 Task: Search one way flight ticket for 5 adults, 2 children, 1 infant in seat and 1 infant on lap in economy from Amarillo: Rick Husband Amarillo International Airport to Greensboro: Piedmont Triad International Airport on 5-1-2023. Choice of flights is Sun country airlines. Number of bags: 2 checked bags. Price is upto 107000. Outbound departure time preference is 9:00.
Action: Mouse moved to (242, 422)
Screenshot: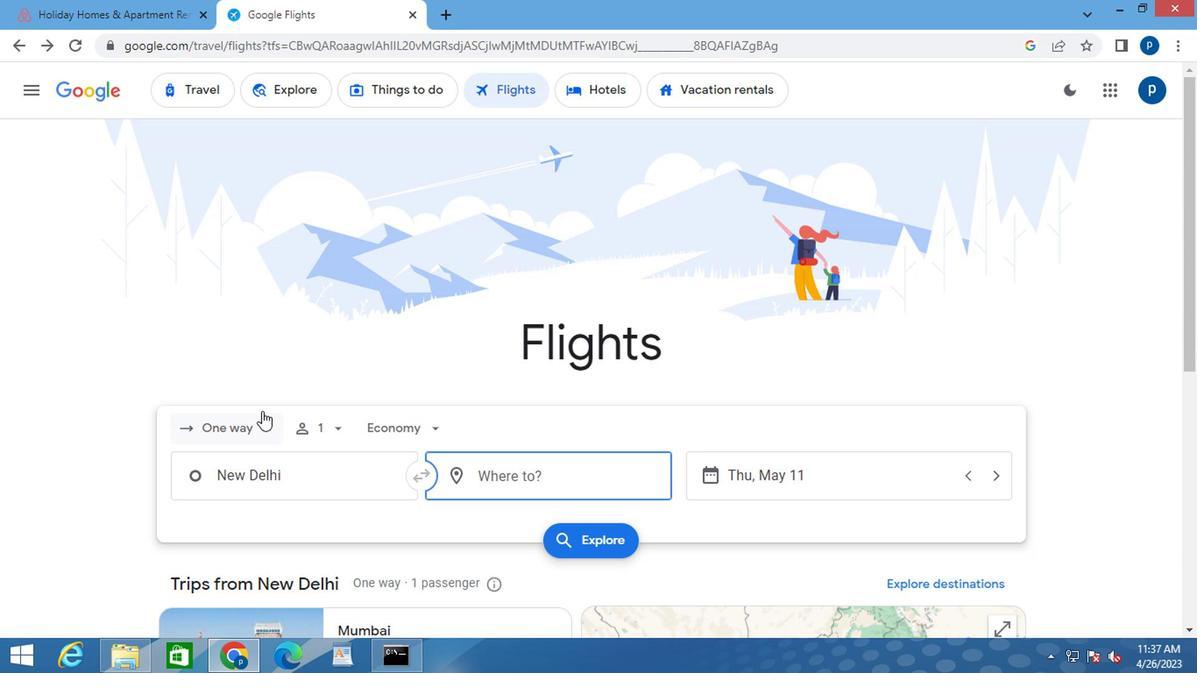 
Action: Mouse pressed left at (242, 422)
Screenshot: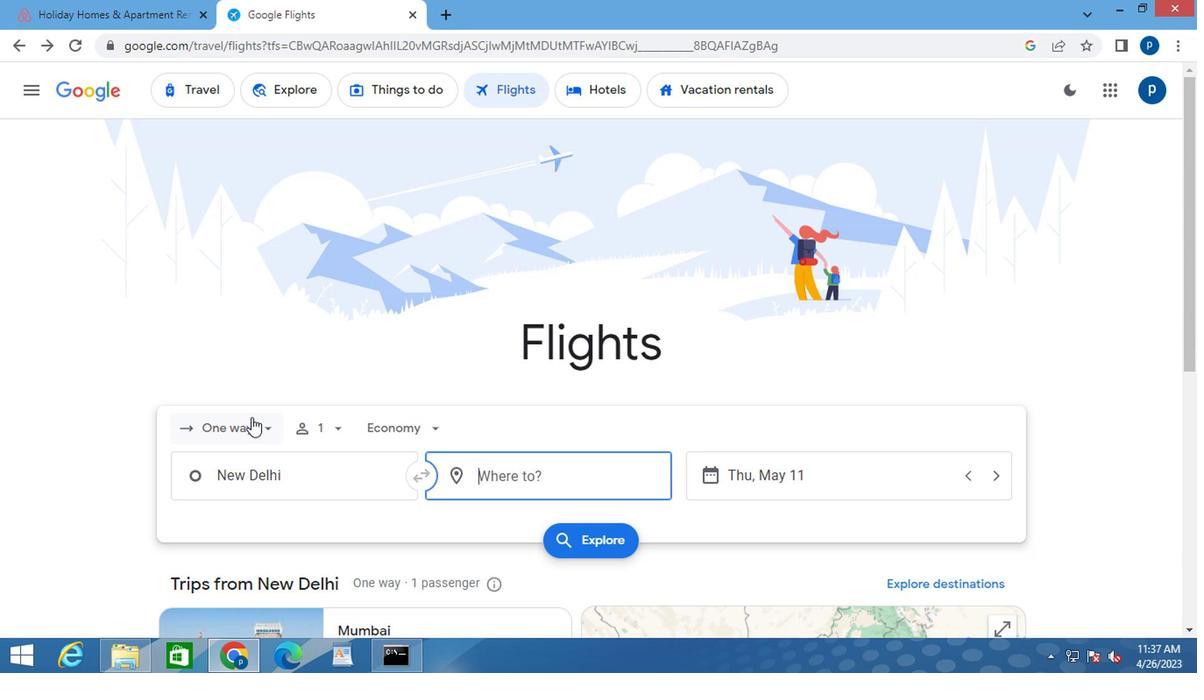 
Action: Mouse moved to (250, 509)
Screenshot: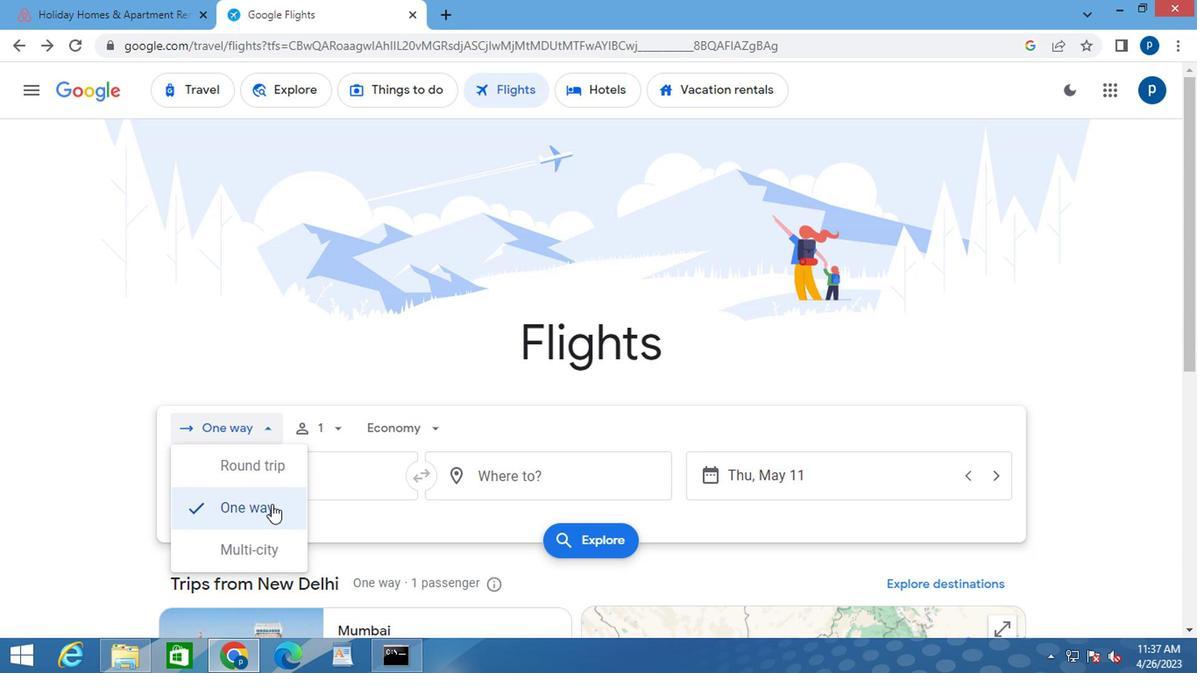 
Action: Mouse pressed left at (250, 509)
Screenshot: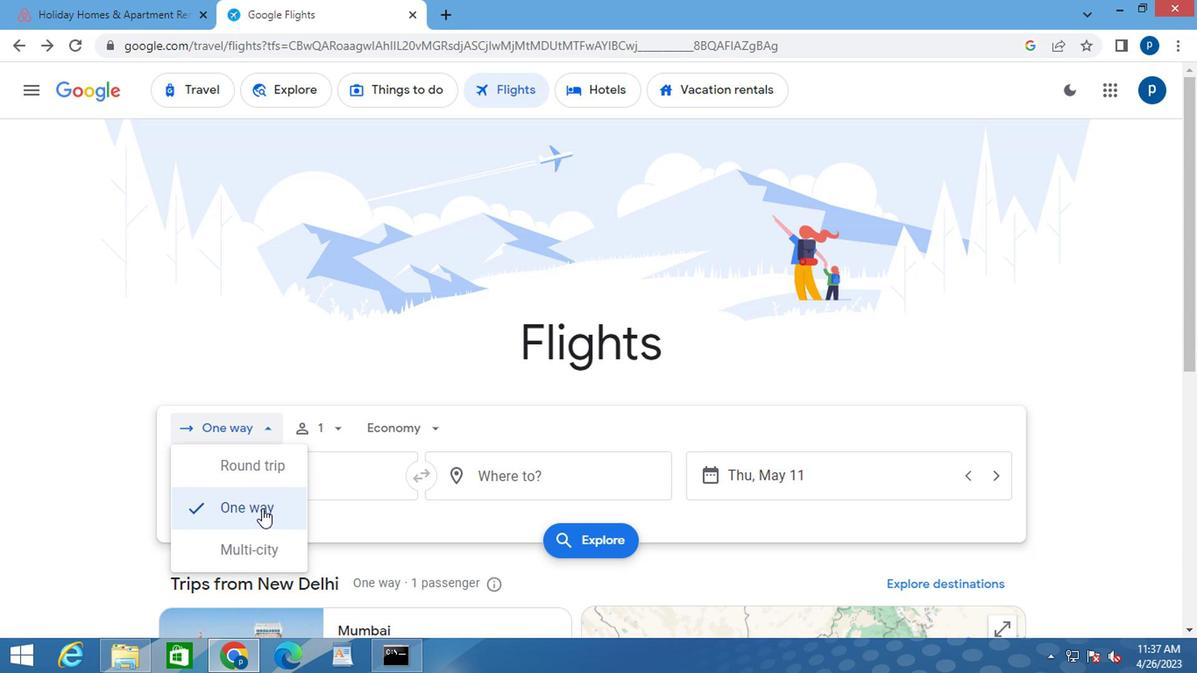 
Action: Mouse moved to (321, 431)
Screenshot: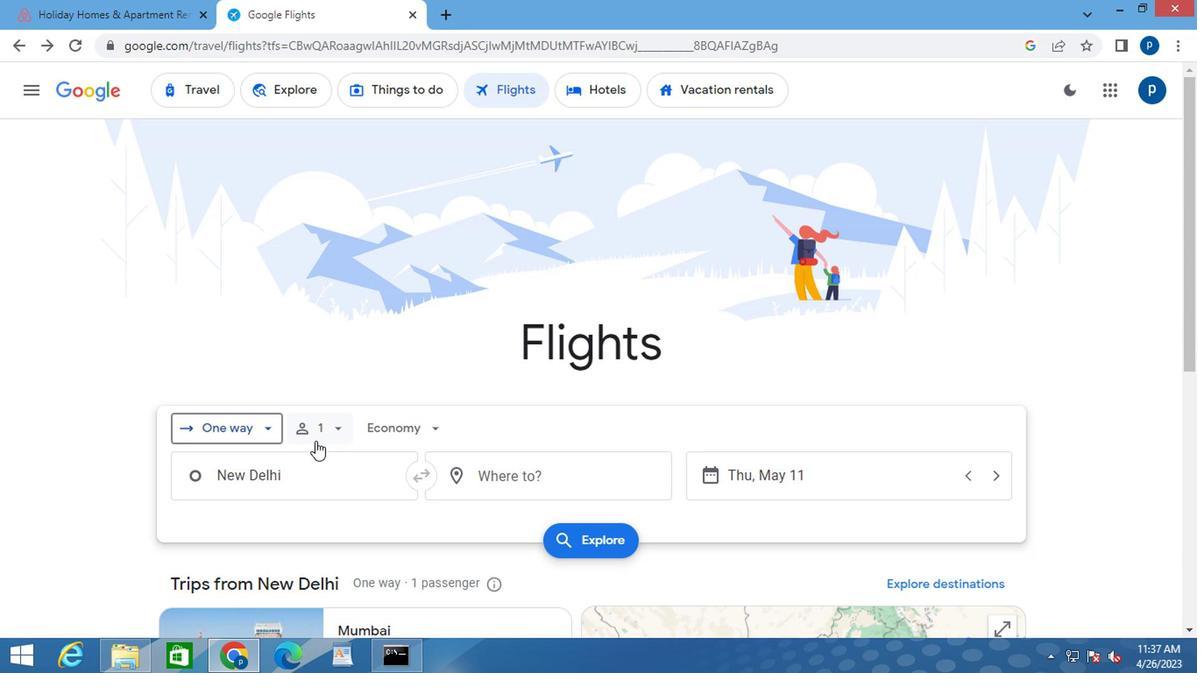 
Action: Mouse pressed left at (321, 431)
Screenshot: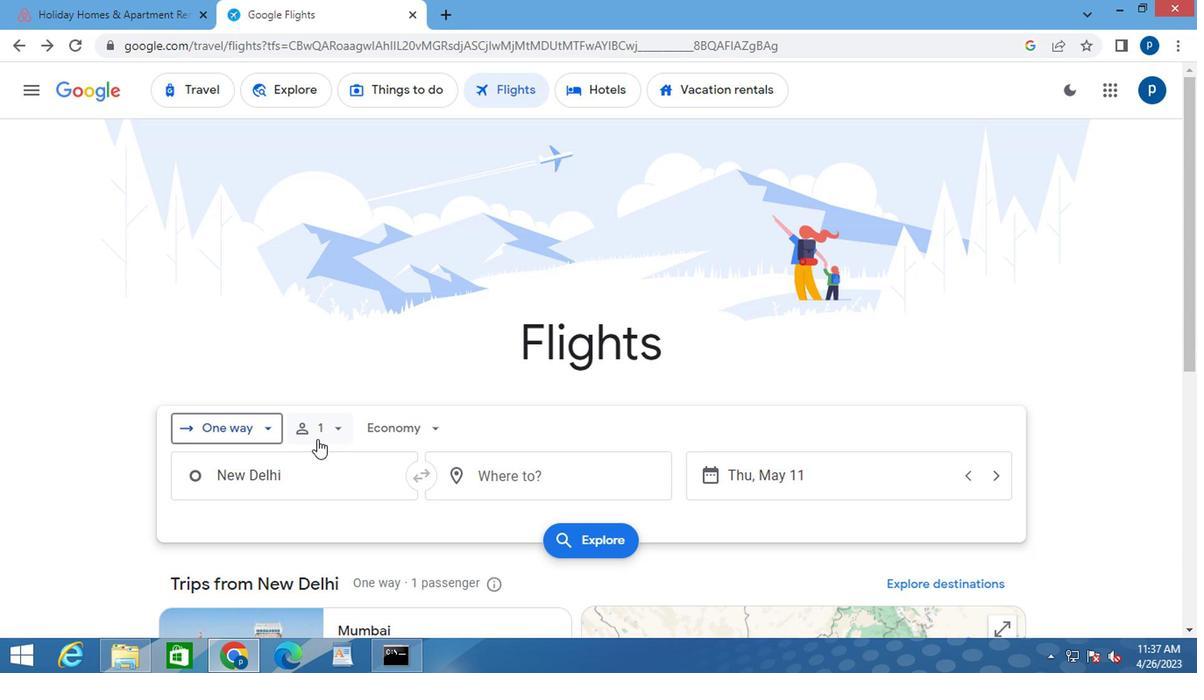 
Action: Mouse moved to (338, 426)
Screenshot: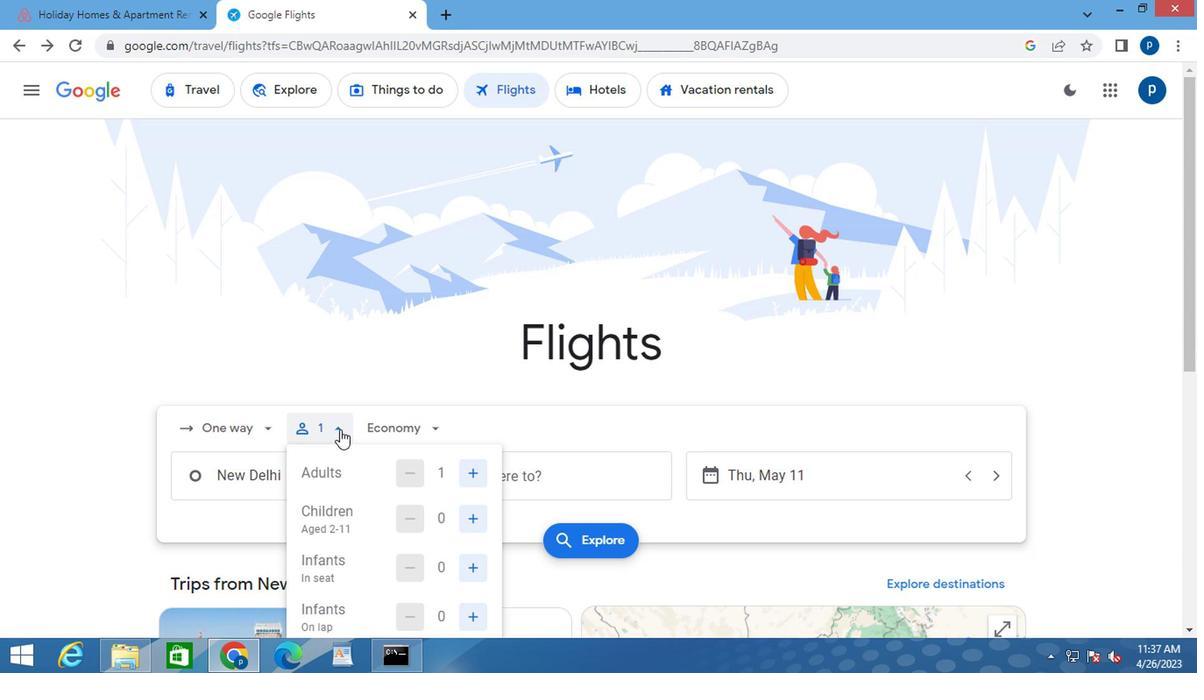 
Action: Mouse scrolled (338, 426) with delta (0, 0)
Screenshot: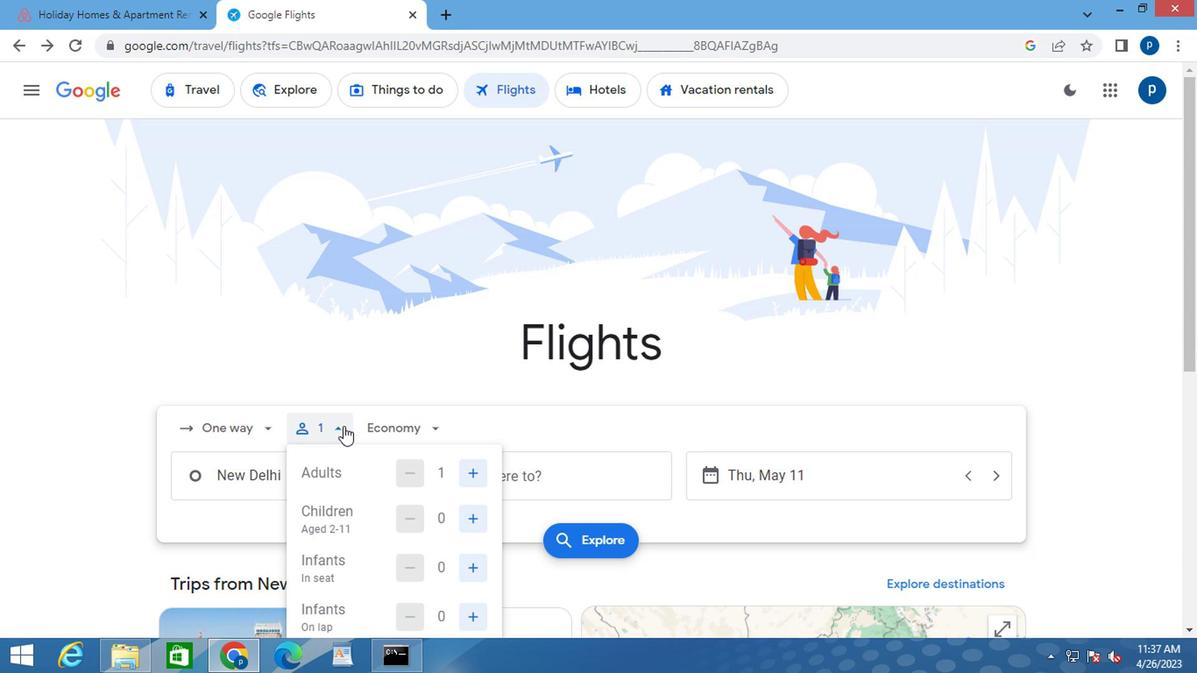 
Action: Mouse moved to (477, 386)
Screenshot: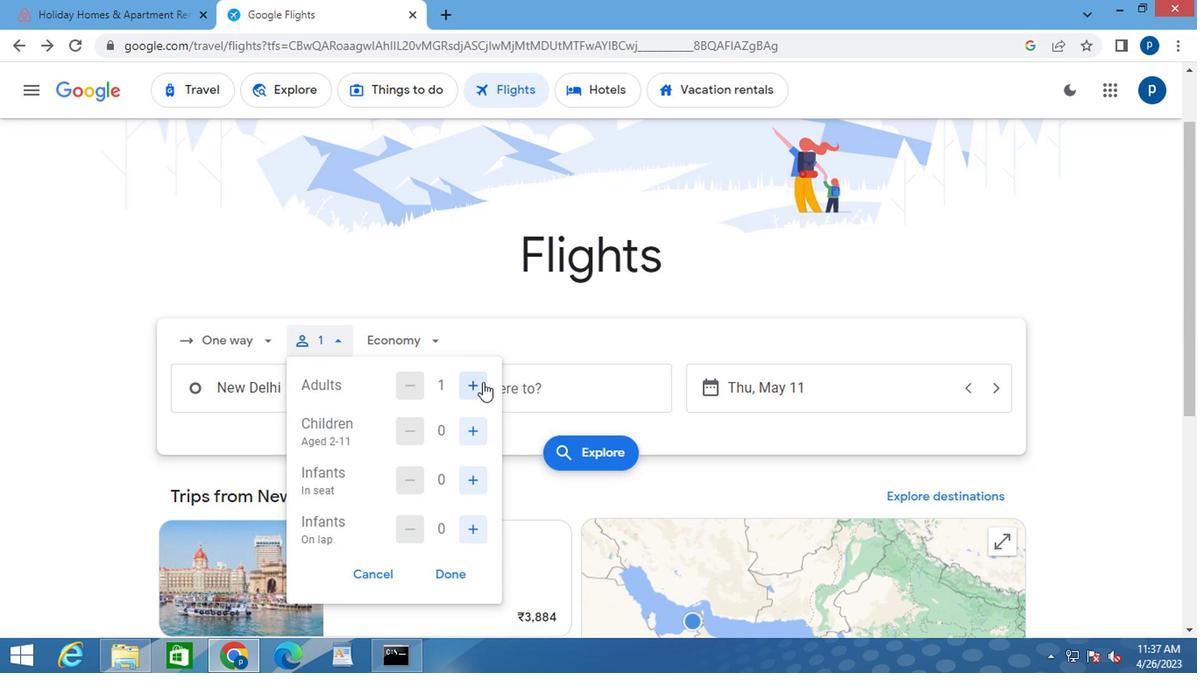 
Action: Mouse pressed left at (477, 386)
Screenshot: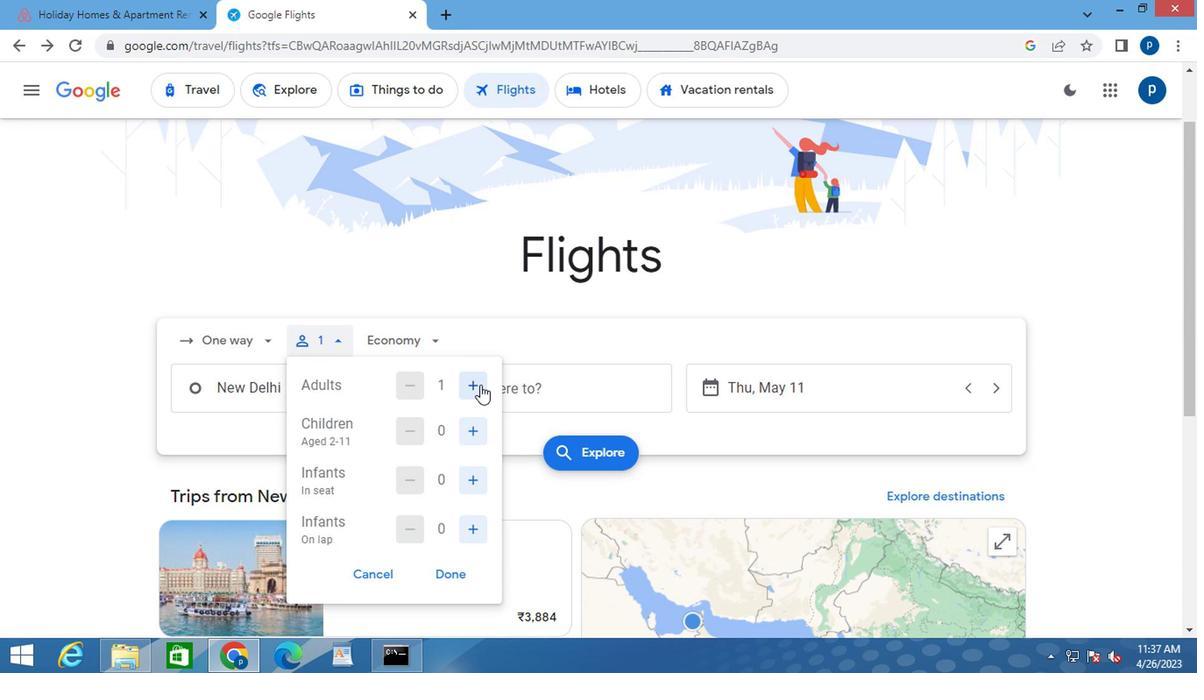 
Action: Mouse moved to (475, 386)
Screenshot: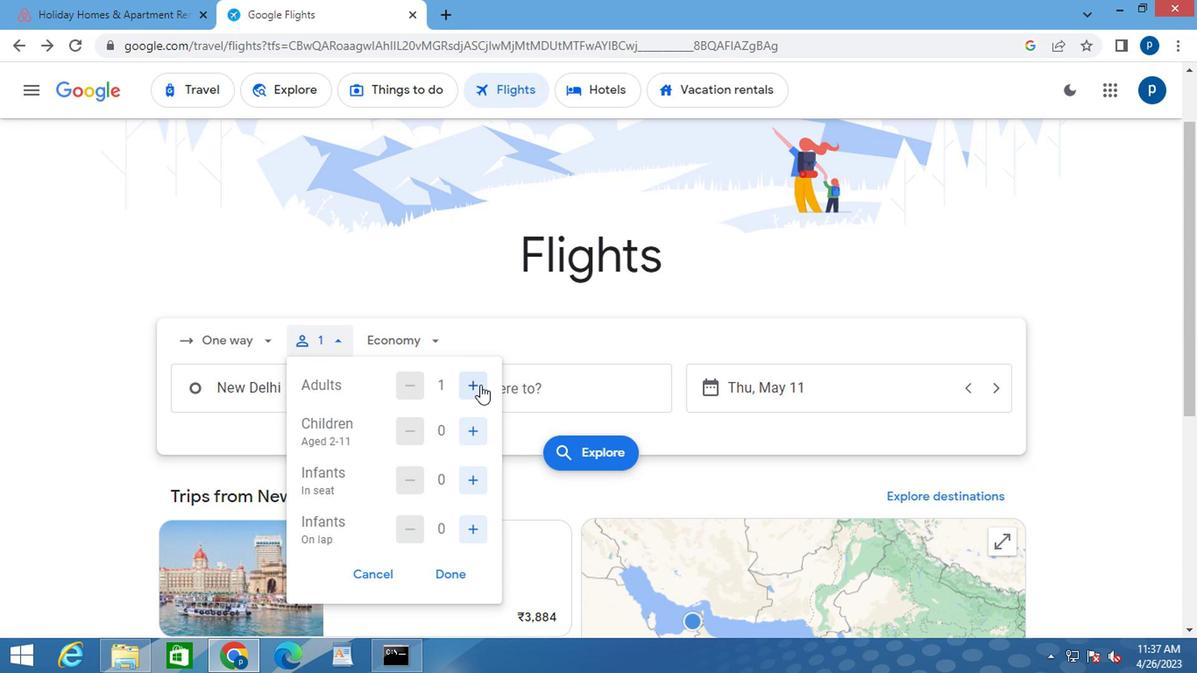 
Action: Mouse pressed left at (475, 386)
Screenshot: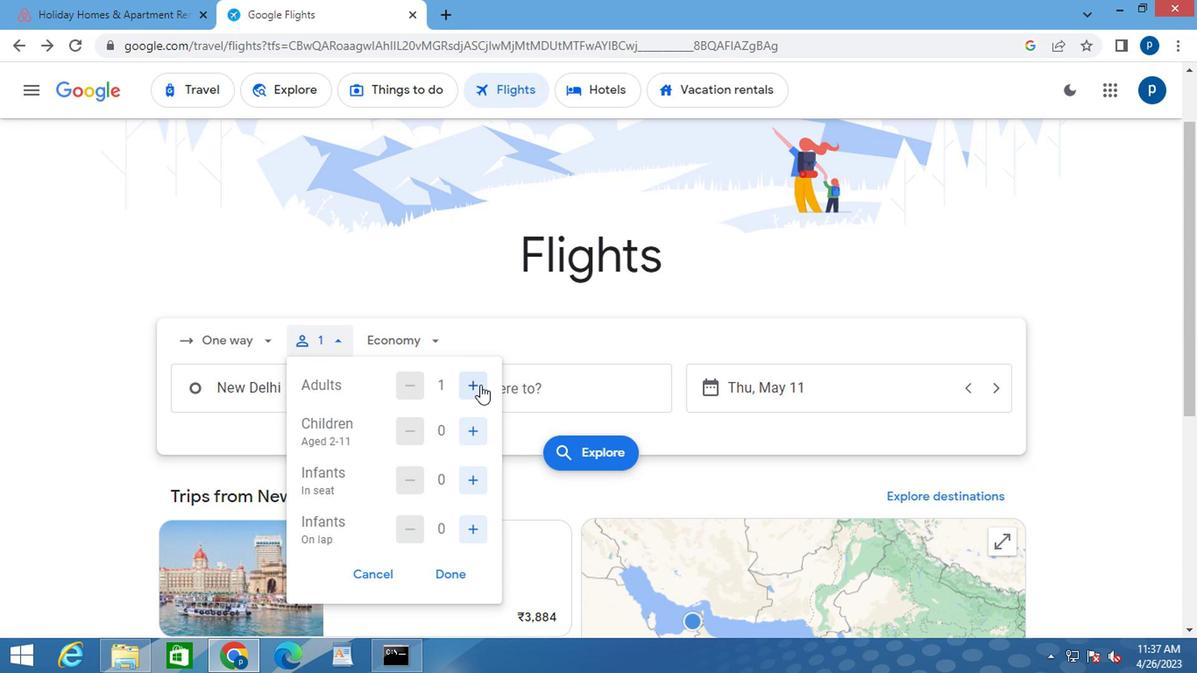 
Action: Mouse pressed left at (475, 386)
Screenshot: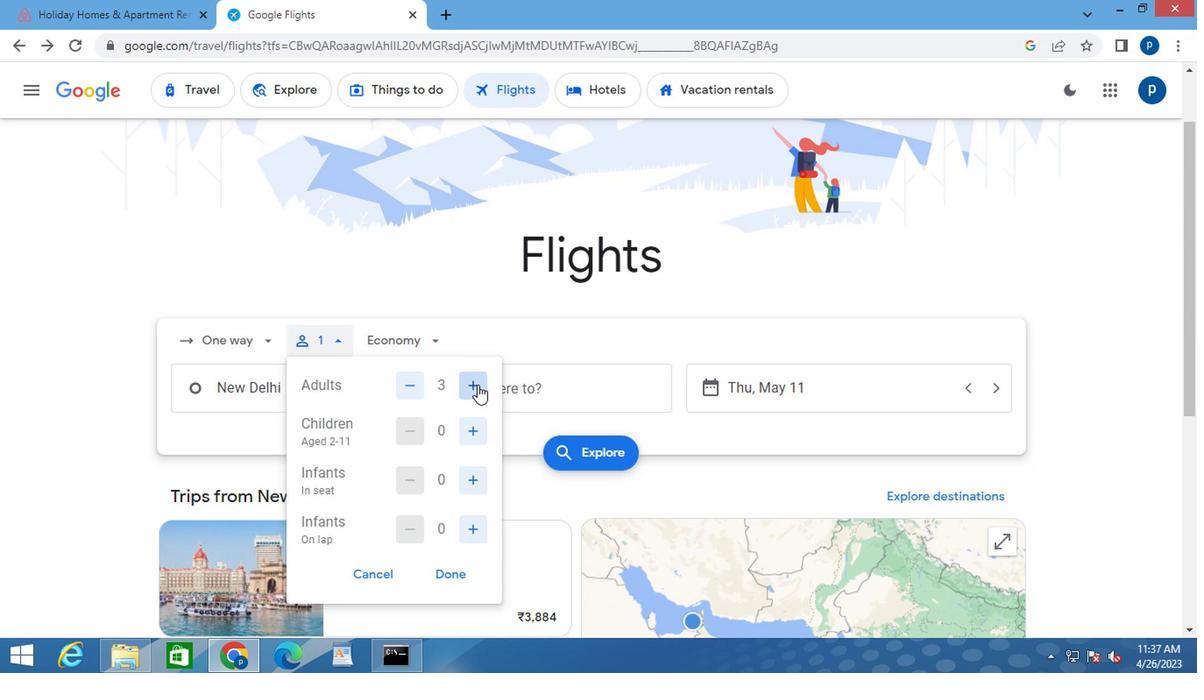 
Action: Mouse moved to (474, 386)
Screenshot: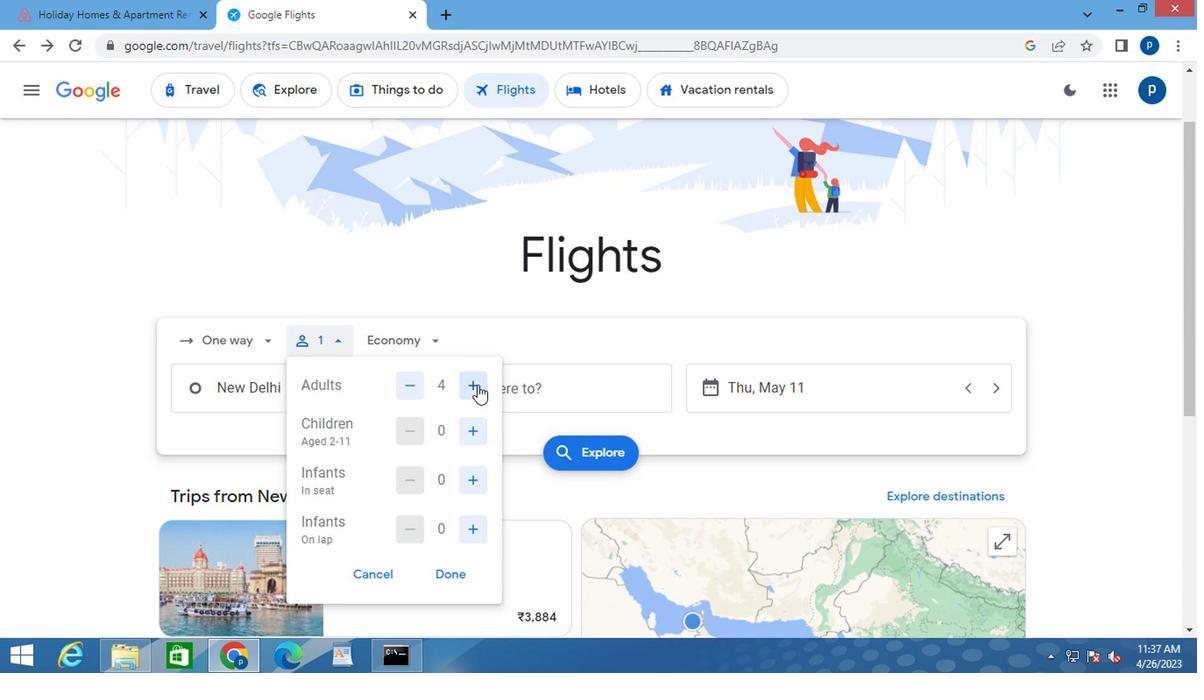 
Action: Mouse pressed left at (474, 386)
Screenshot: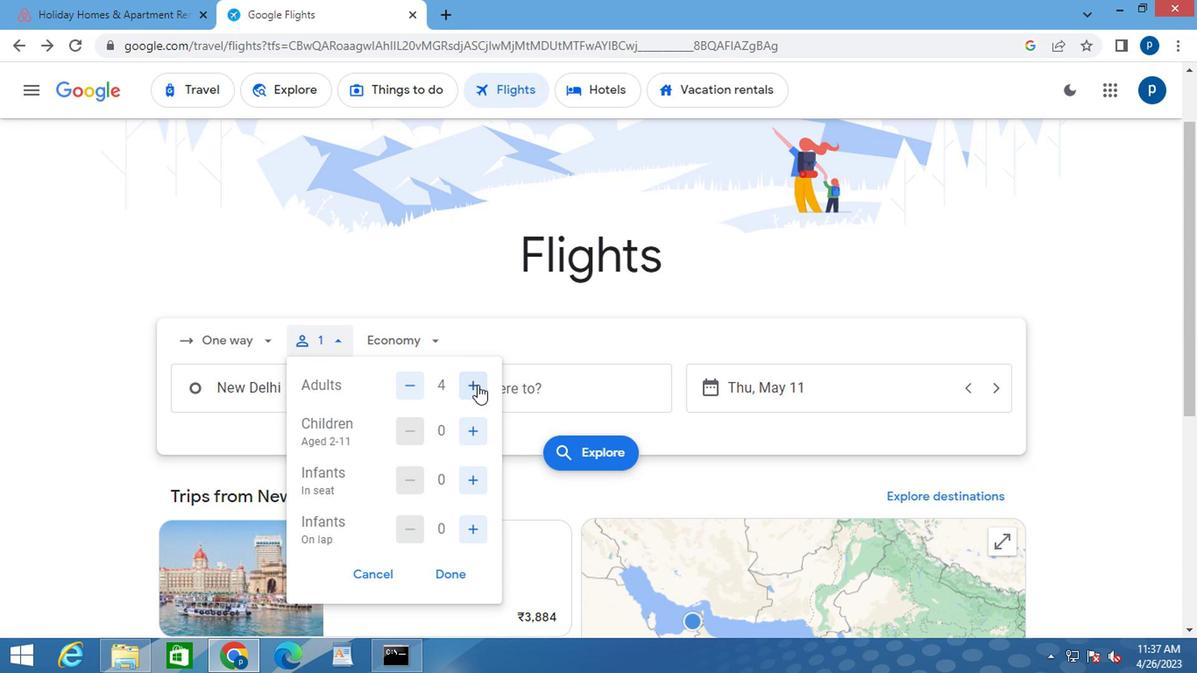 
Action: Mouse moved to (473, 430)
Screenshot: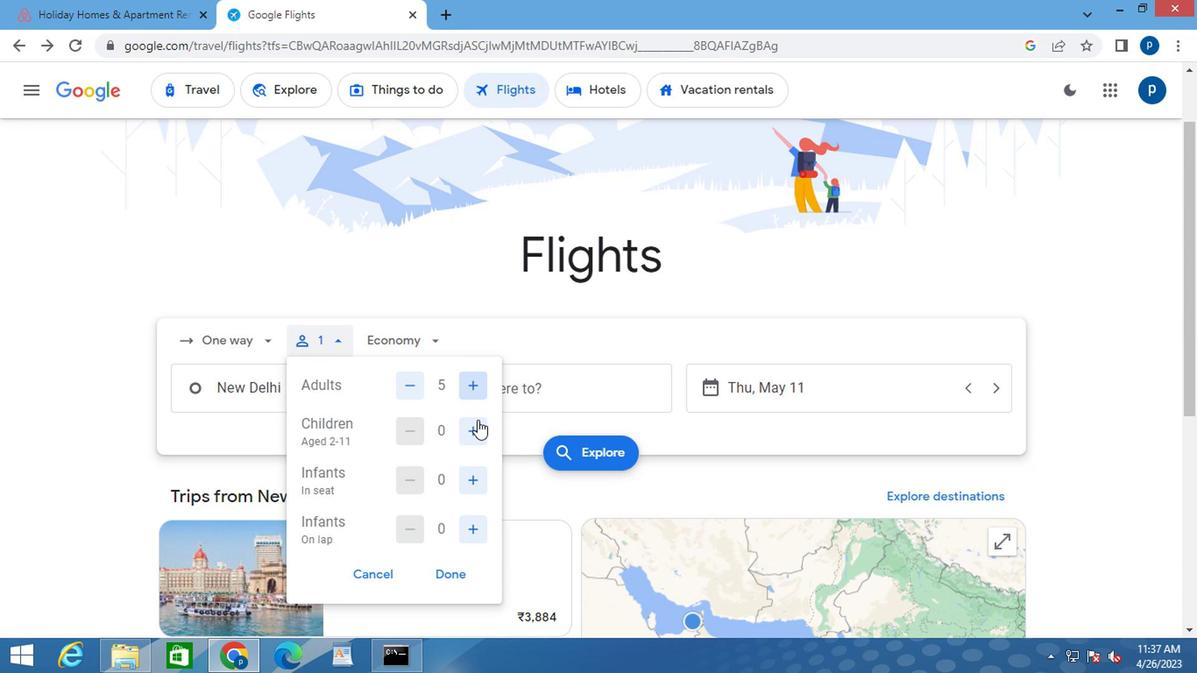 
Action: Mouse pressed left at (473, 430)
Screenshot: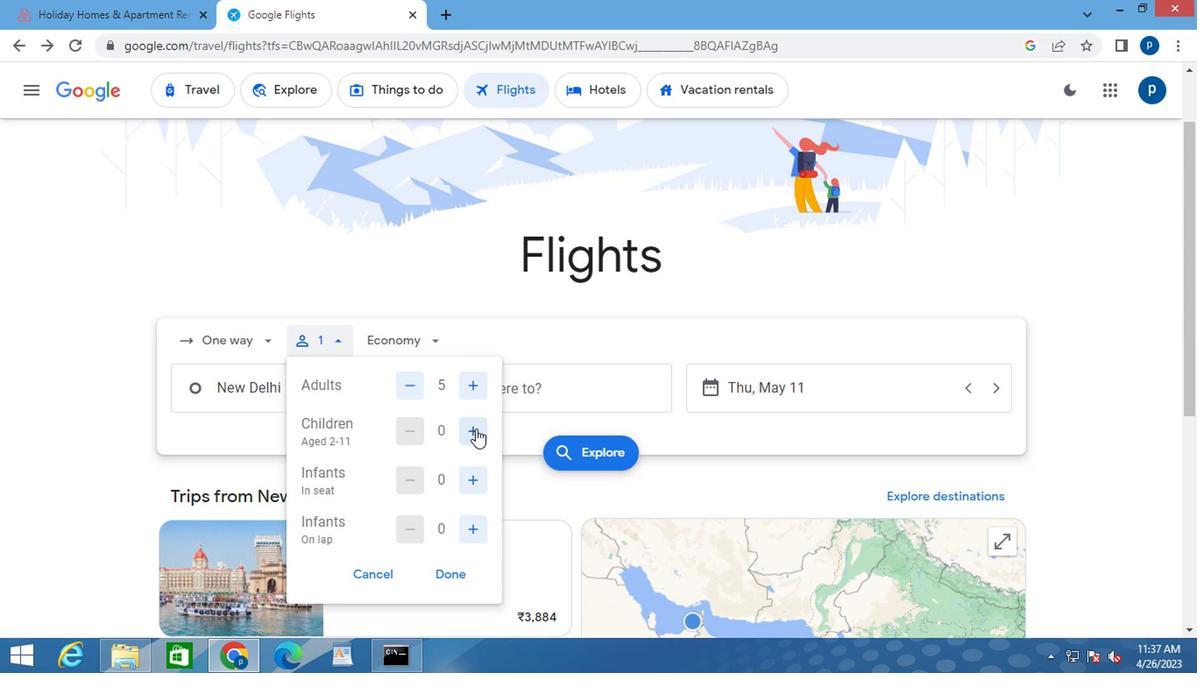 
Action: Mouse pressed left at (473, 430)
Screenshot: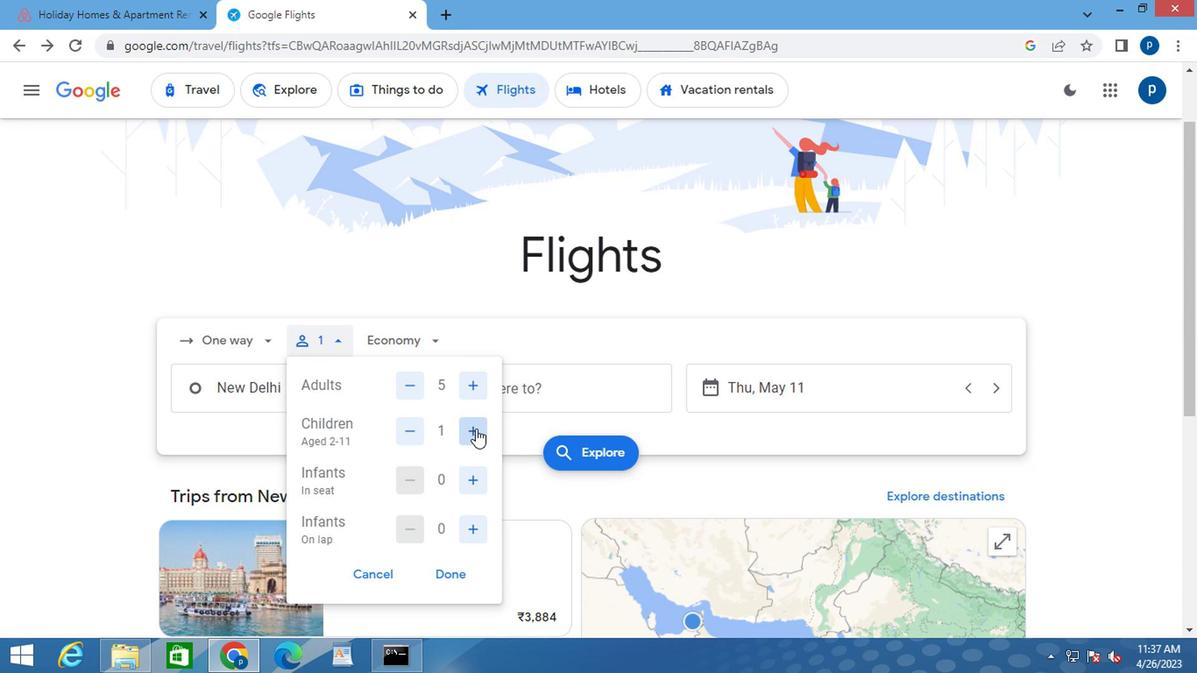 
Action: Mouse moved to (471, 484)
Screenshot: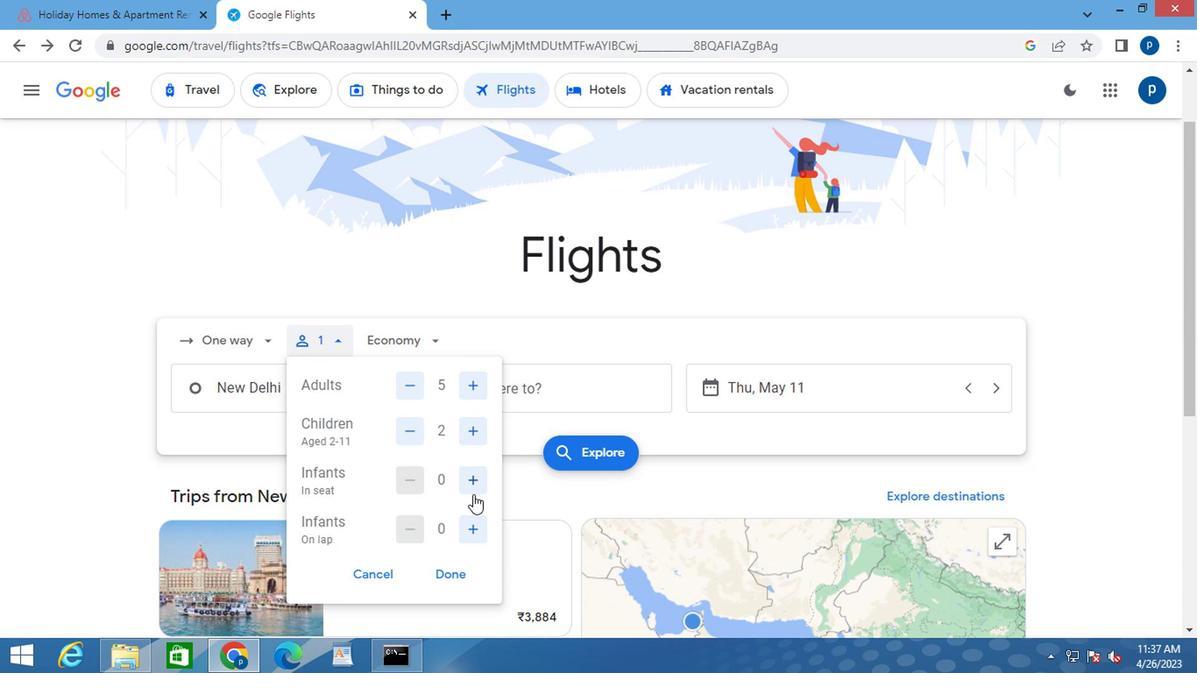 
Action: Mouse pressed left at (471, 484)
Screenshot: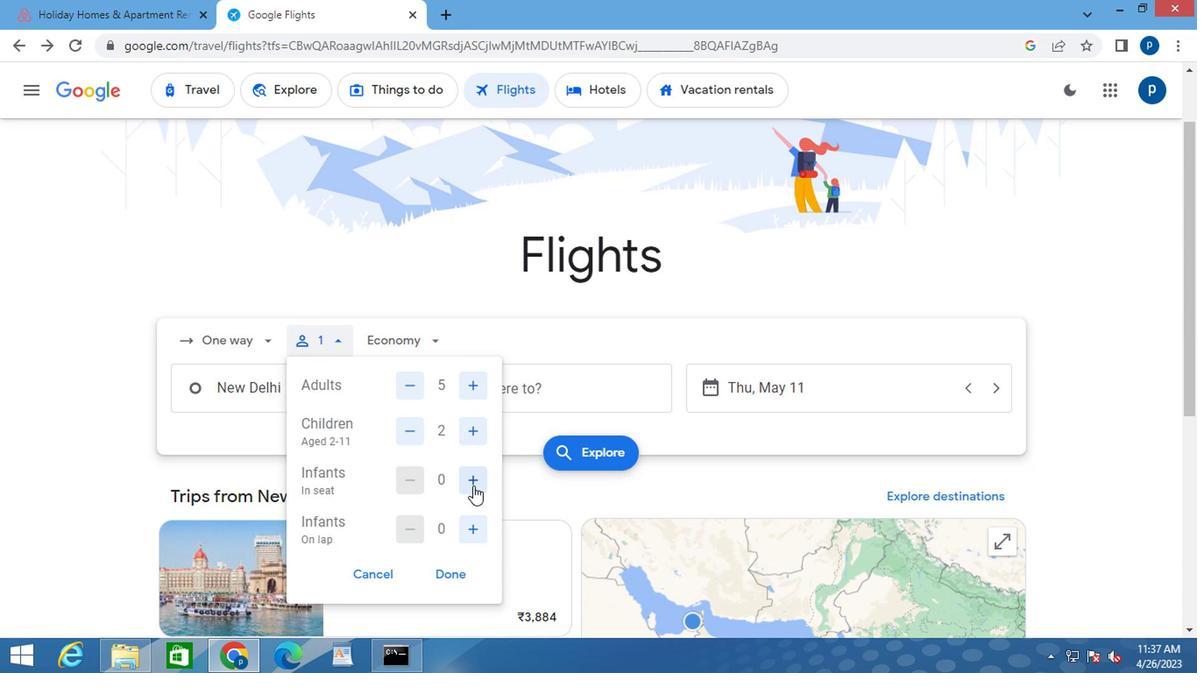 
Action: Mouse moved to (464, 527)
Screenshot: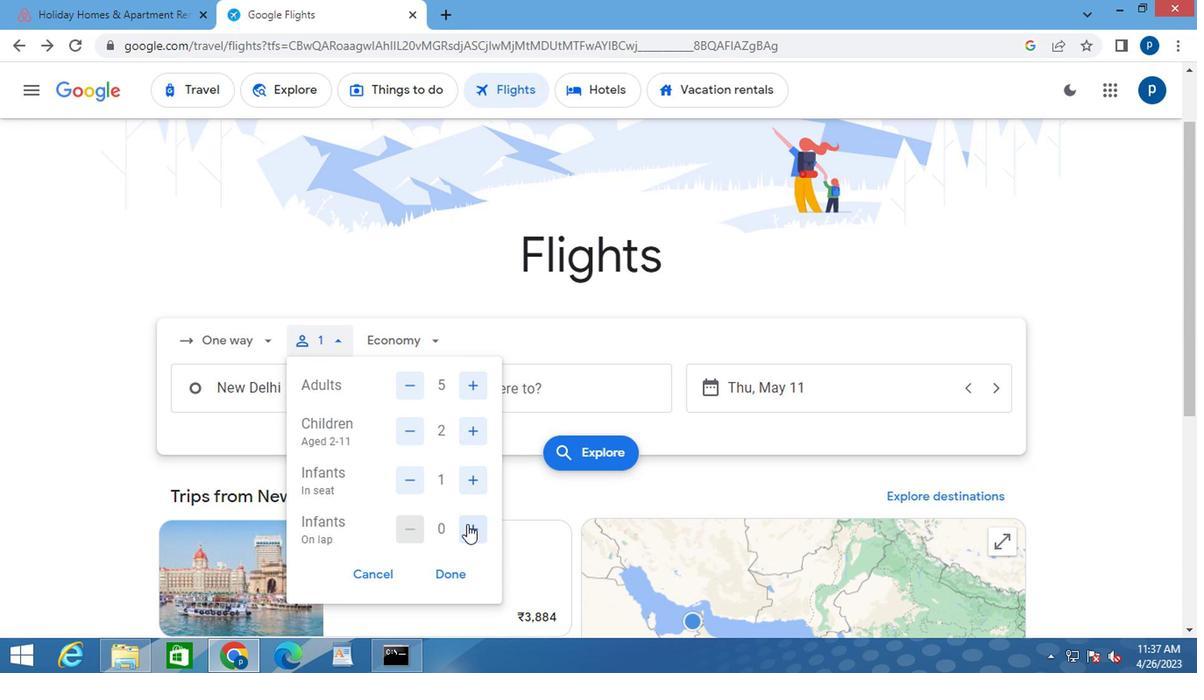 
Action: Mouse pressed left at (464, 527)
Screenshot: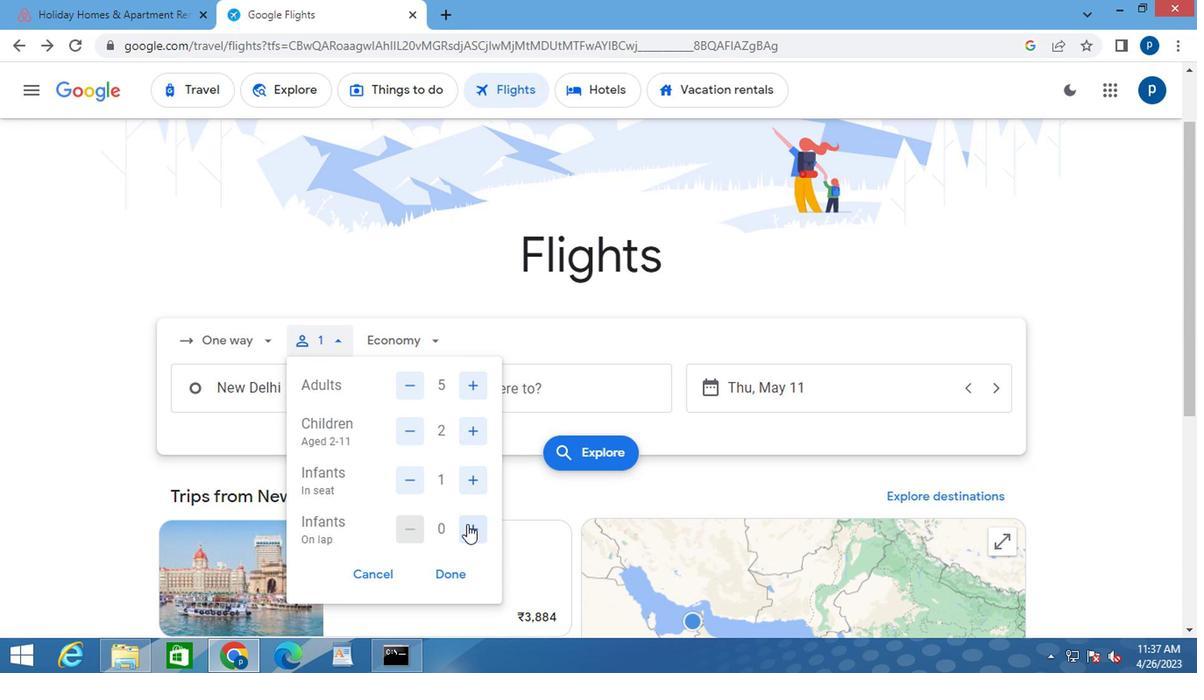 
Action: Mouse moved to (456, 570)
Screenshot: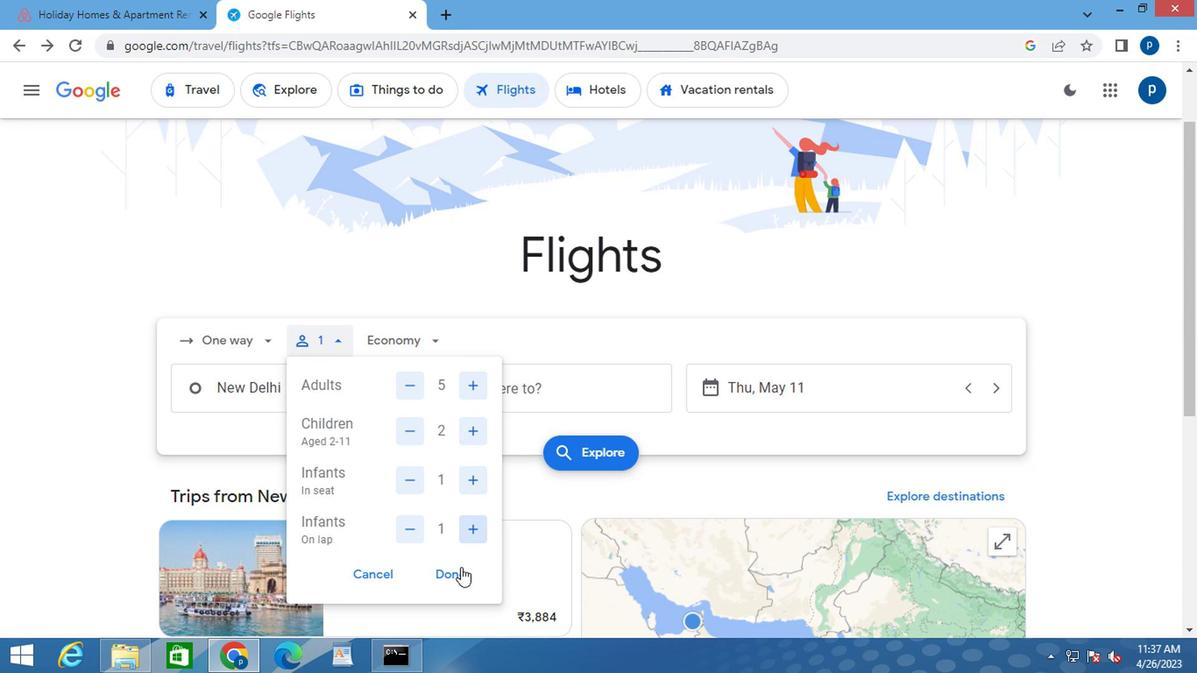 
Action: Mouse pressed left at (456, 570)
Screenshot: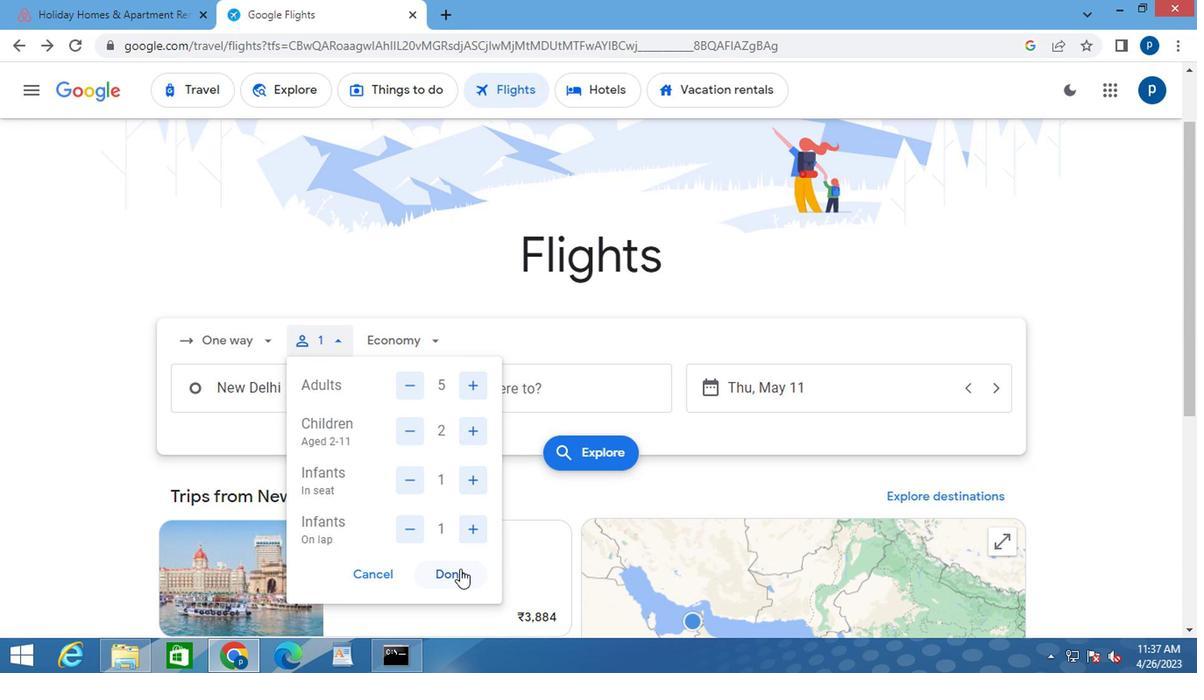 
Action: Mouse moved to (428, 338)
Screenshot: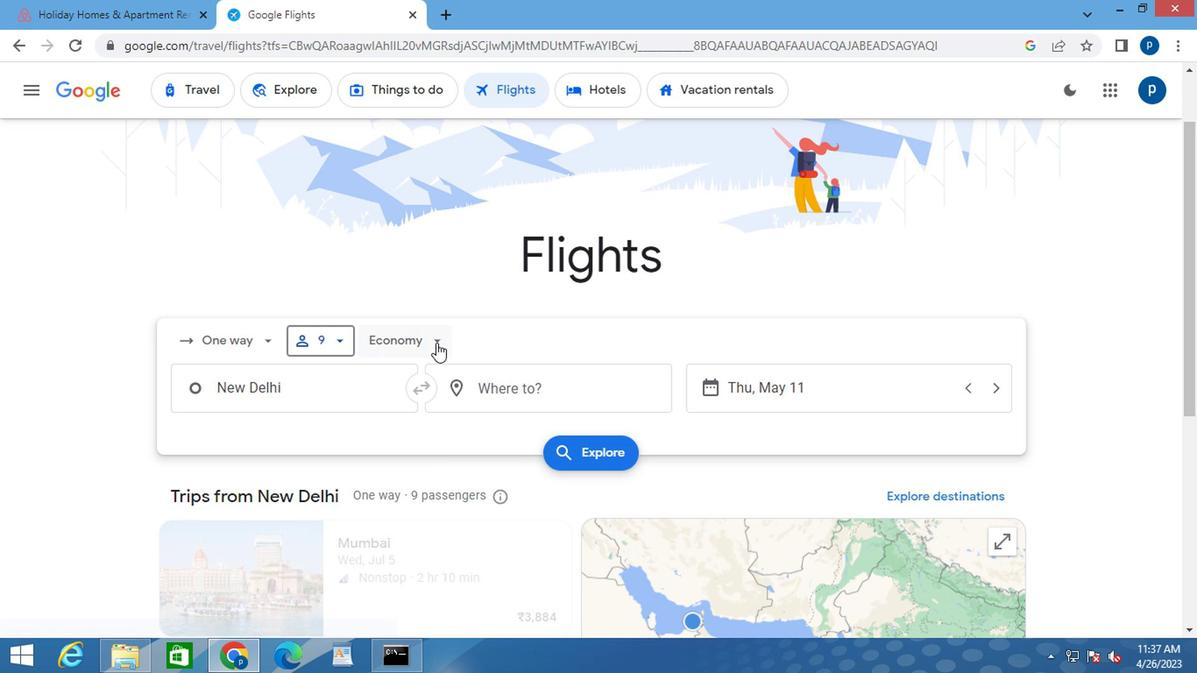 
Action: Mouse pressed left at (428, 338)
Screenshot: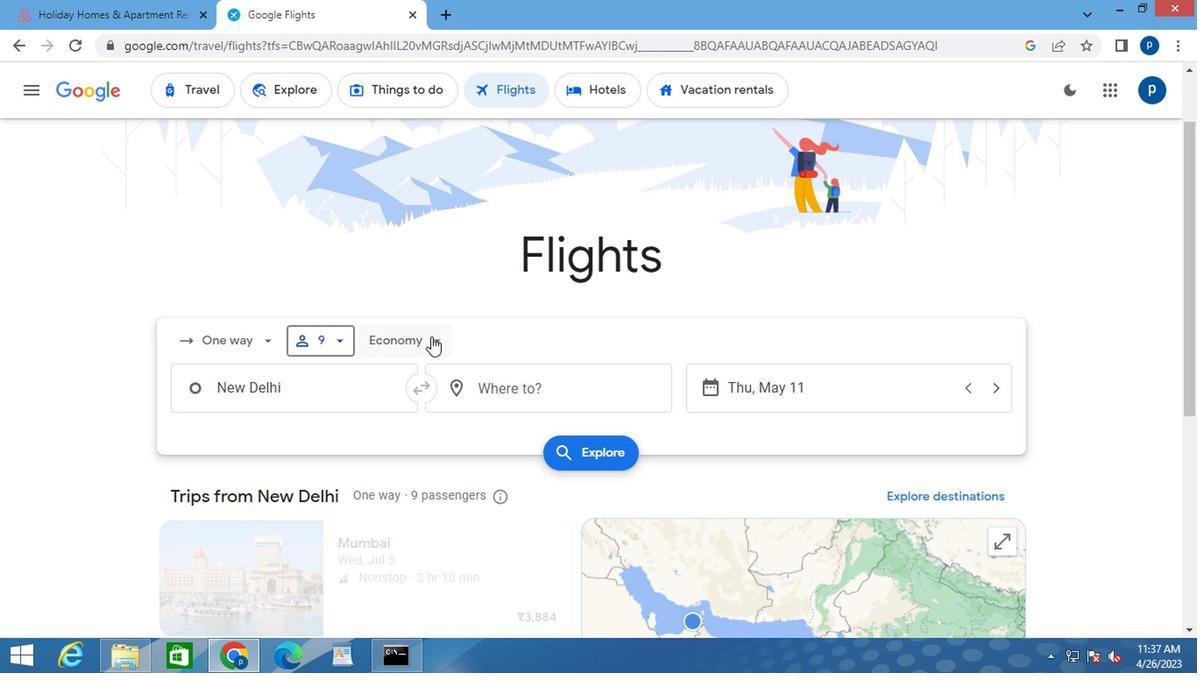 
Action: Mouse moved to (439, 377)
Screenshot: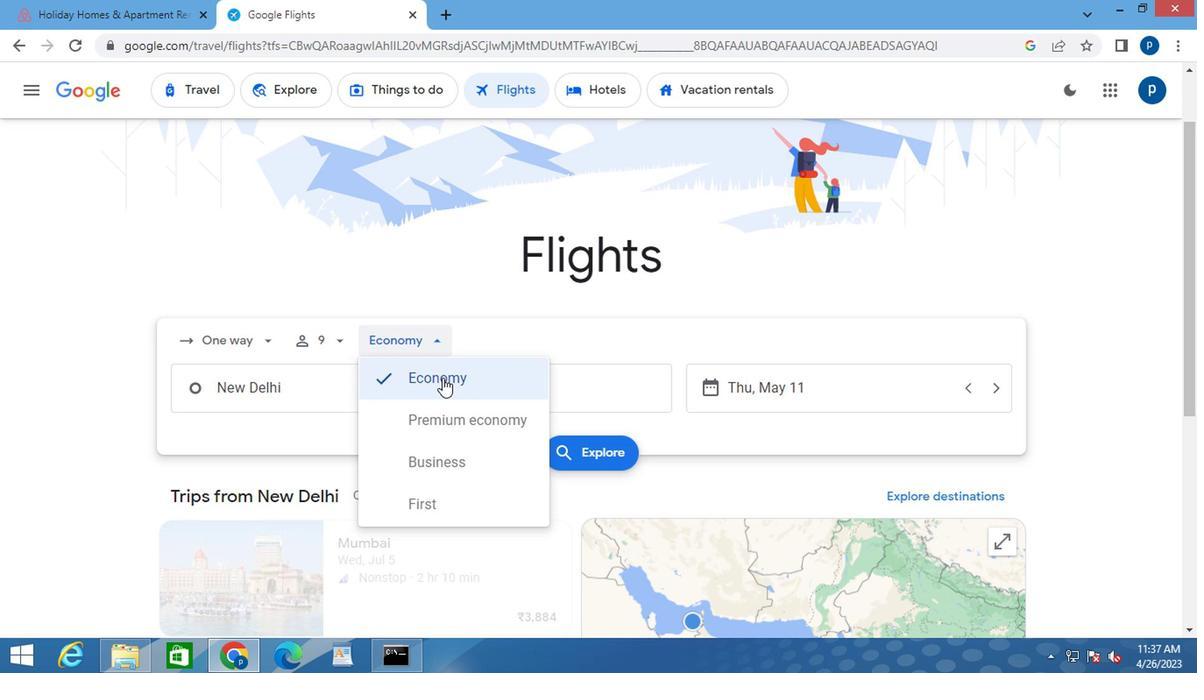 
Action: Mouse pressed left at (439, 377)
Screenshot: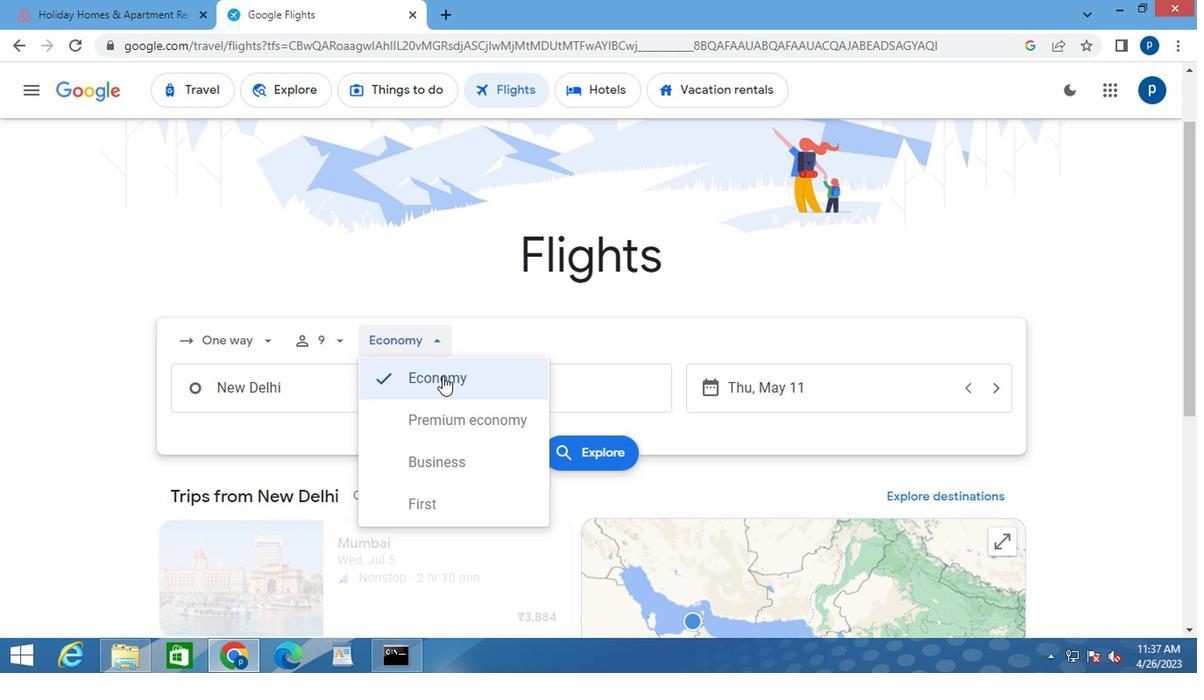 
Action: Mouse moved to (288, 388)
Screenshot: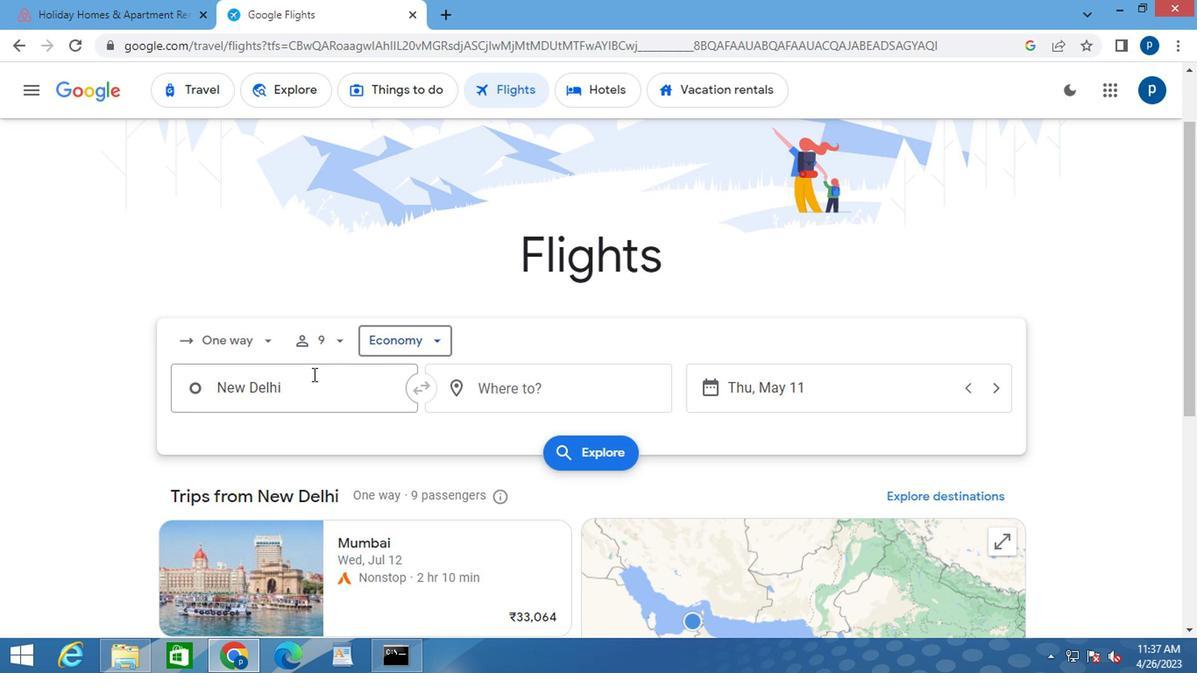 
Action: Mouse pressed left at (288, 388)
Screenshot: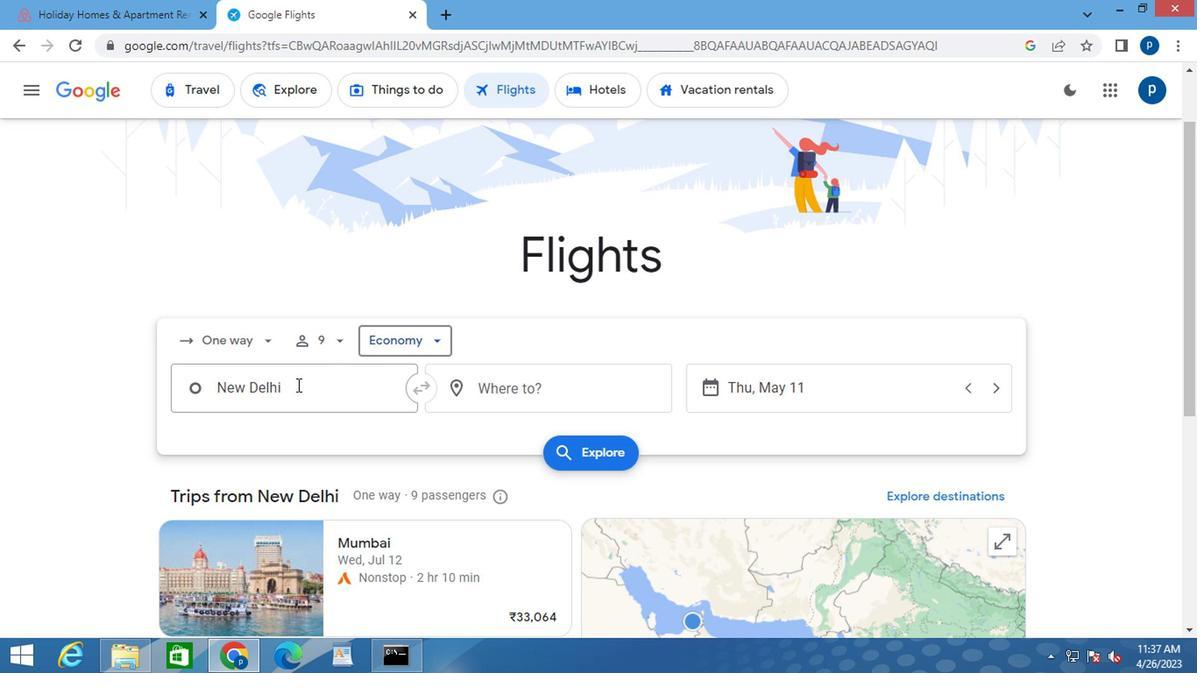 
Action: Key pressed <Key.delete>r<Key.caps_lock>ick<Key.space><Key.caps_lock>h<Key.caps_lock>u
Screenshot: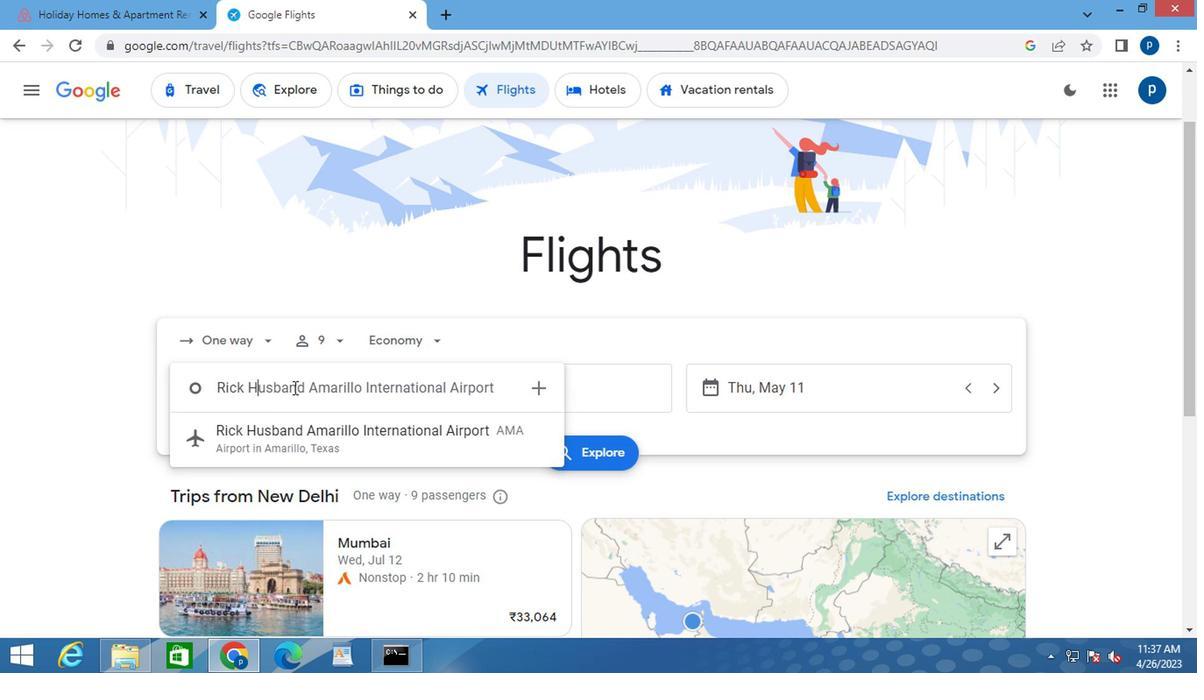 
Action: Mouse moved to (296, 431)
Screenshot: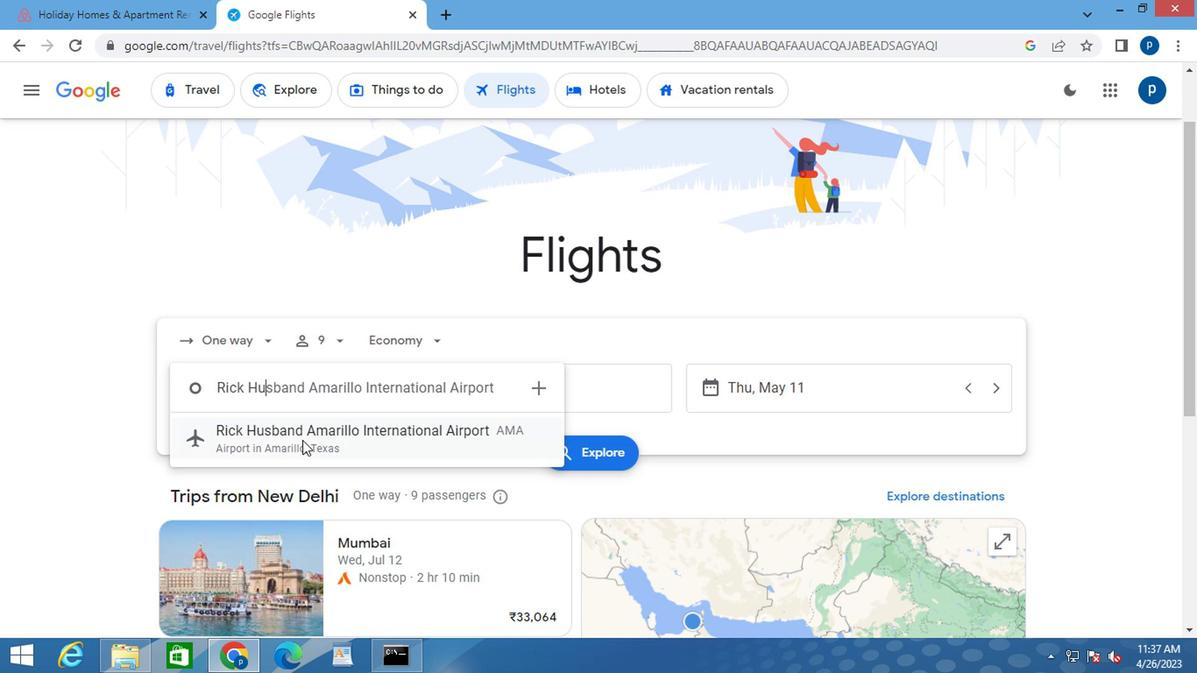 
Action: Mouse pressed left at (296, 431)
Screenshot: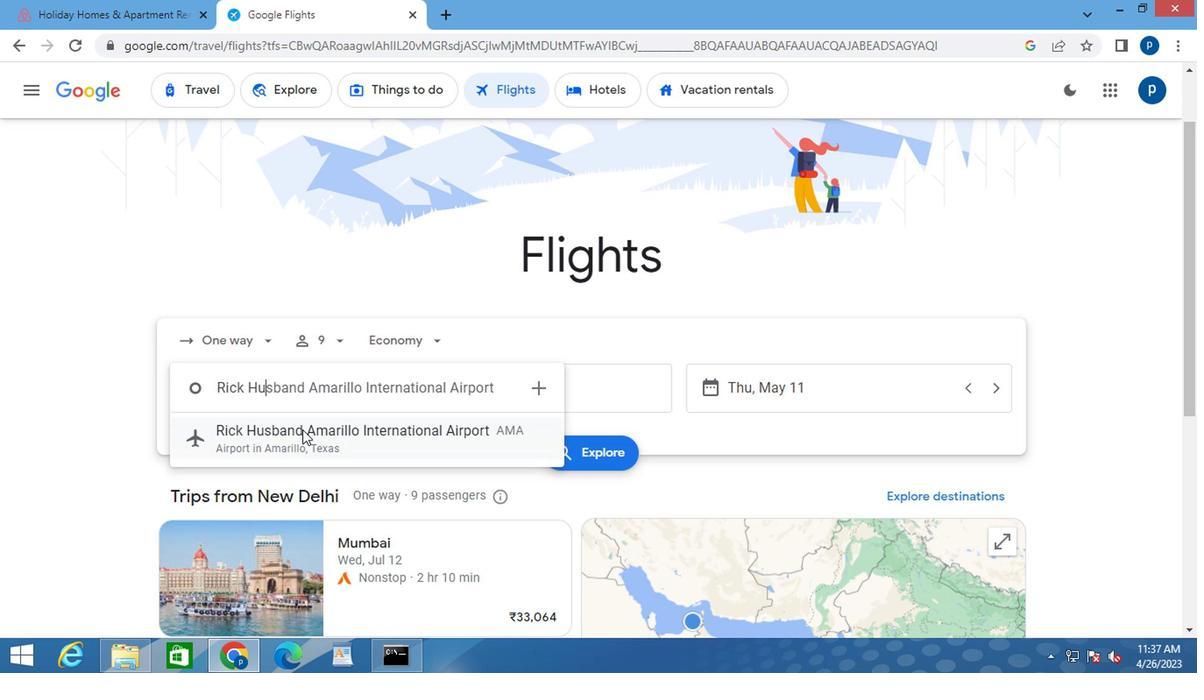 
Action: Mouse moved to (494, 393)
Screenshot: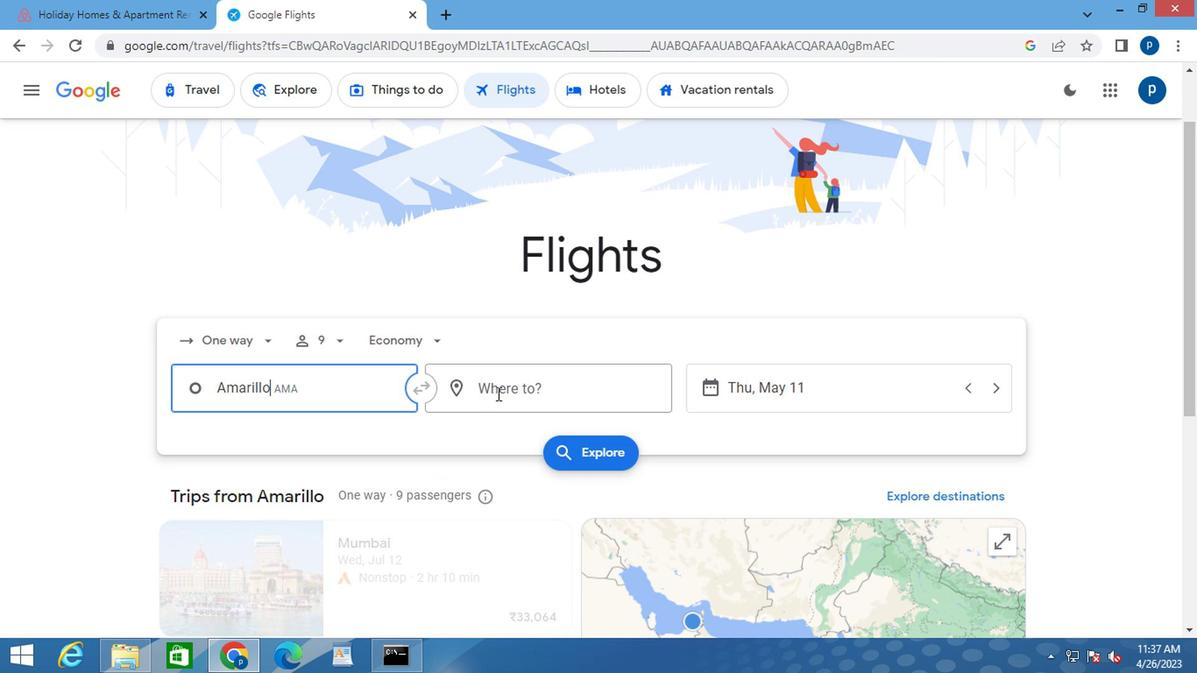 
Action: Mouse pressed left at (494, 393)
Screenshot: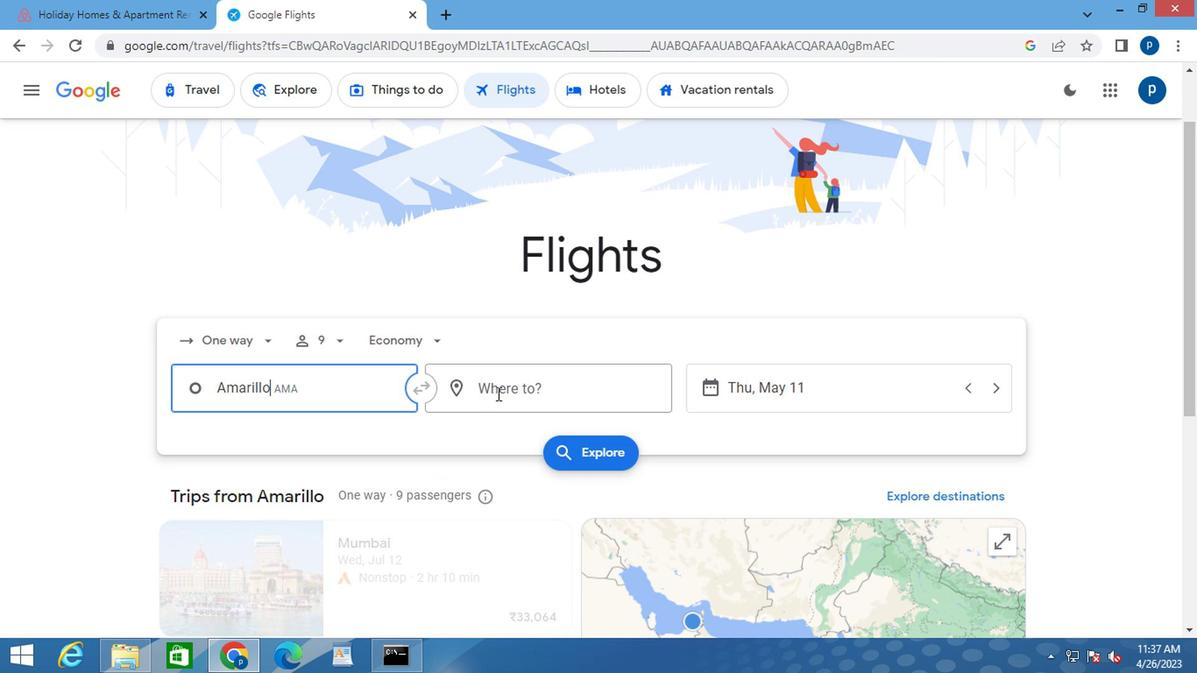 
Action: Key pressed <Key.caps_lock>p<Key.caps_lock>iedm
Screenshot: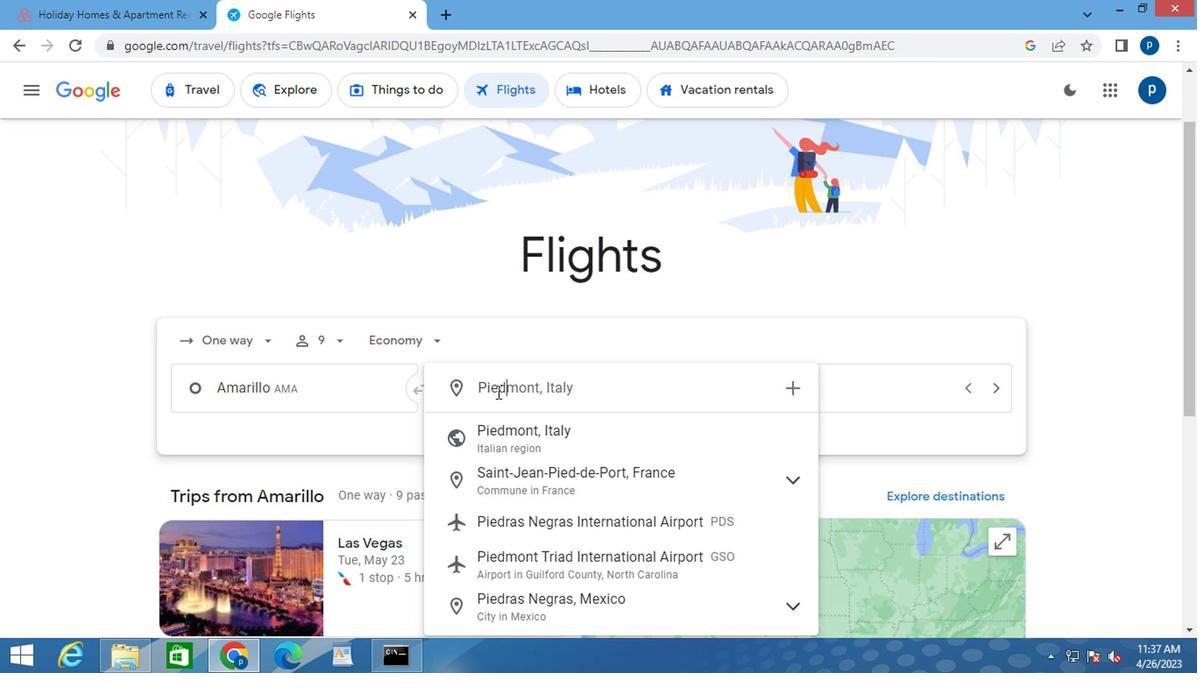 
Action: Mouse moved to (519, 486)
Screenshot: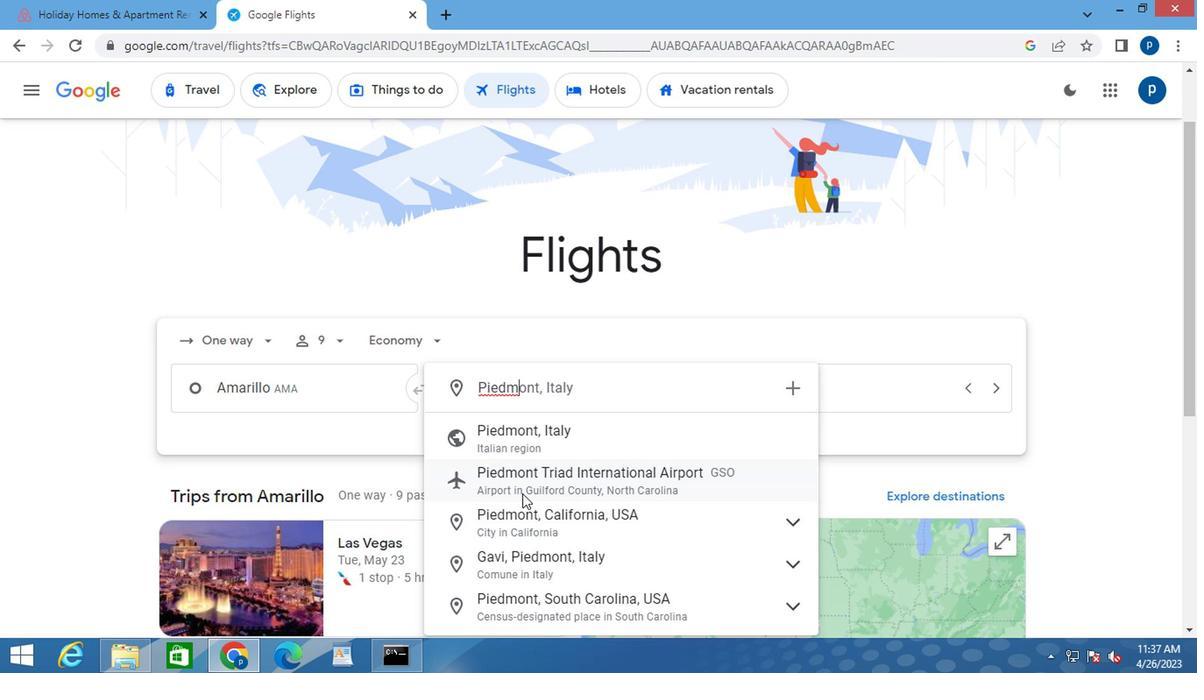 
Action: Mouse pressed left at (519, 486)
Screenshot: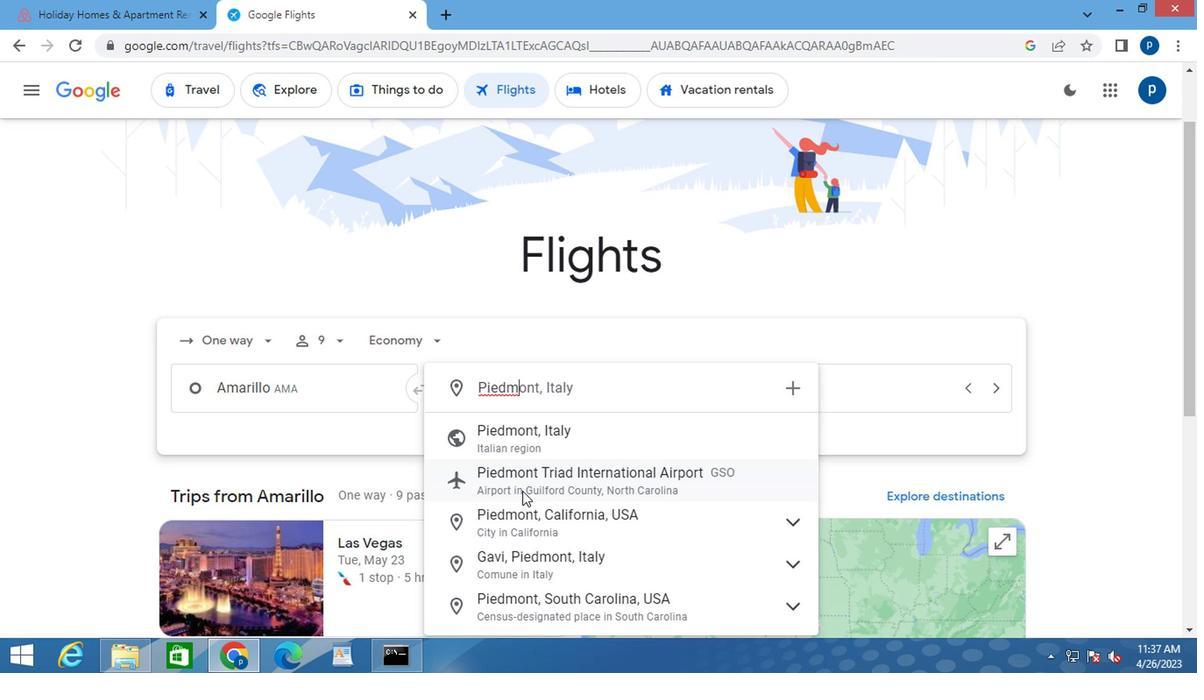 
Action: Mouse moved to (706, 388)
Screenshot: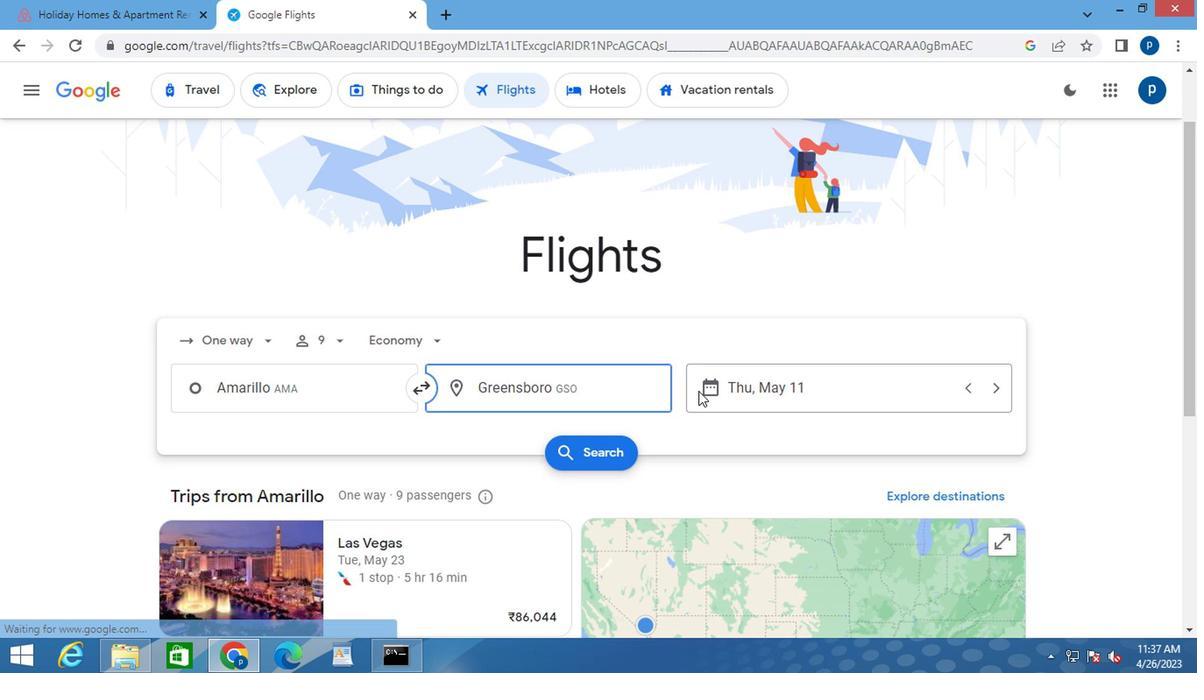 
Action: Mouse pressed left at (706, 388)
Screenshot: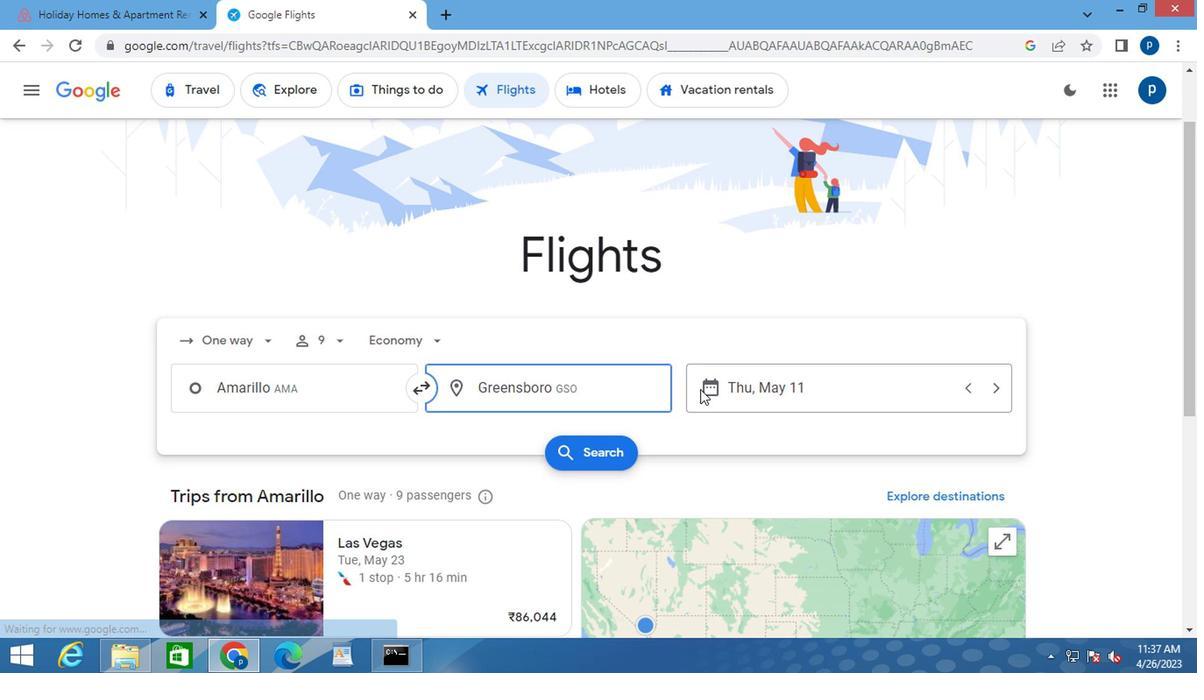 
Action: Mouse moved to (758, 318)
Screenshot: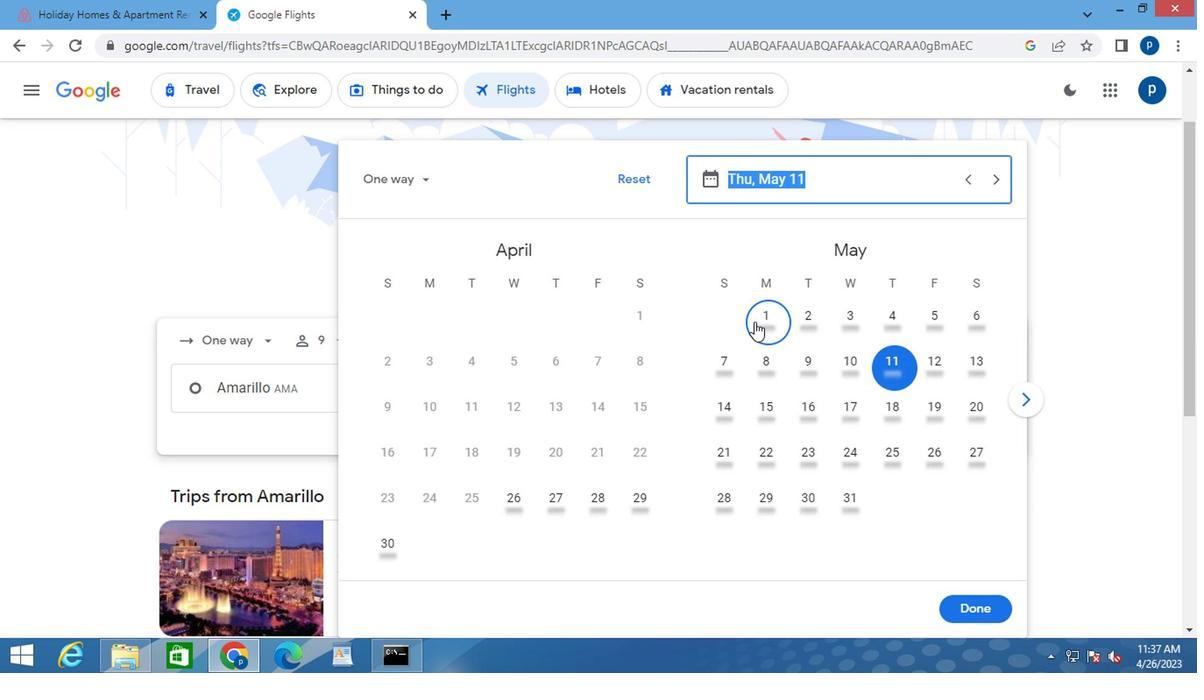 
Action: Mouse pressed left at (758, 318)
Screenshot: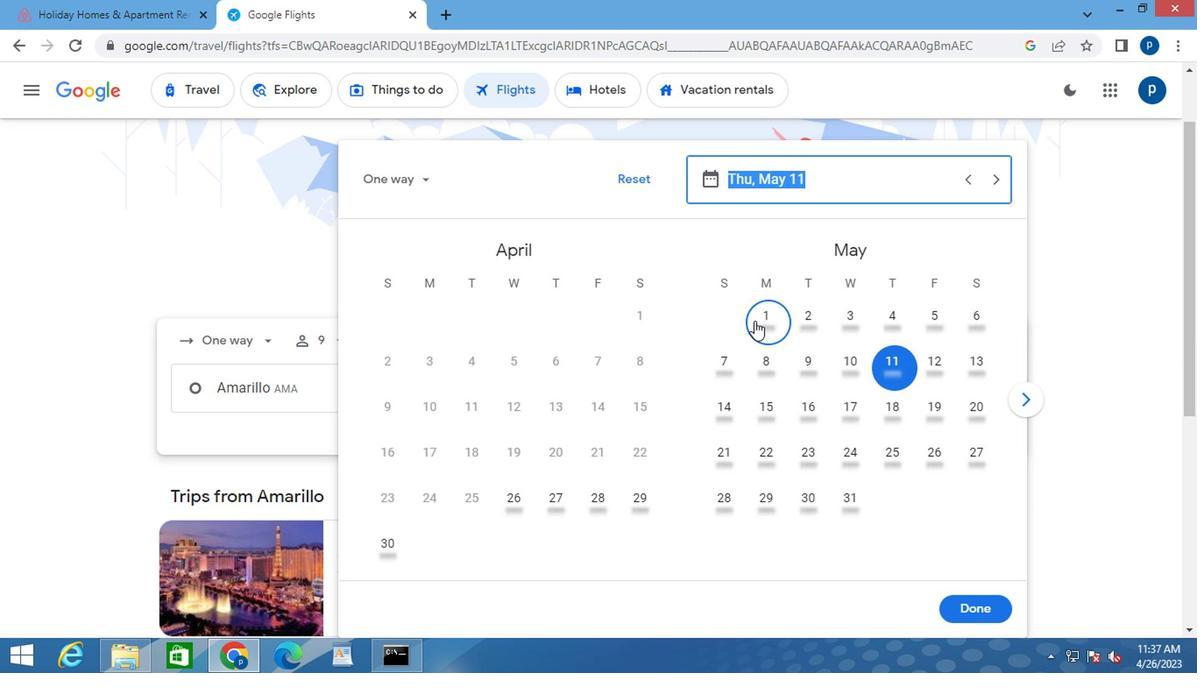 
Action: Mouse moved to (982, 607)
Screenshot: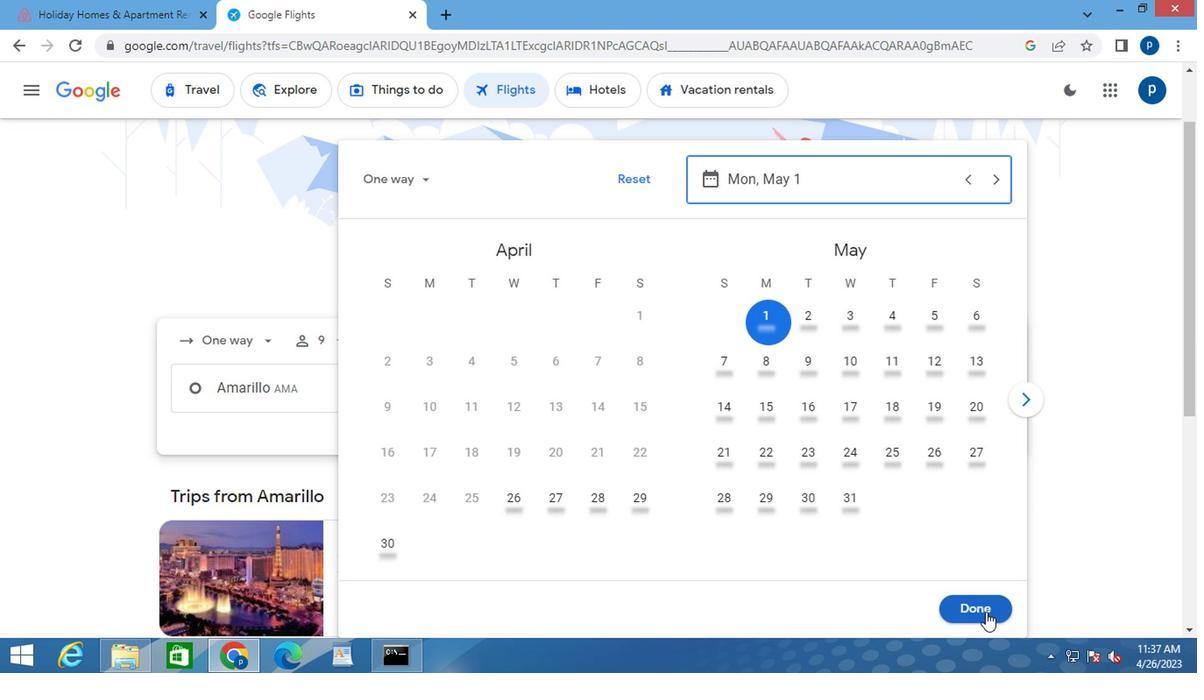 
Action: Mouse pressed left at (982, 607)
Screenshot: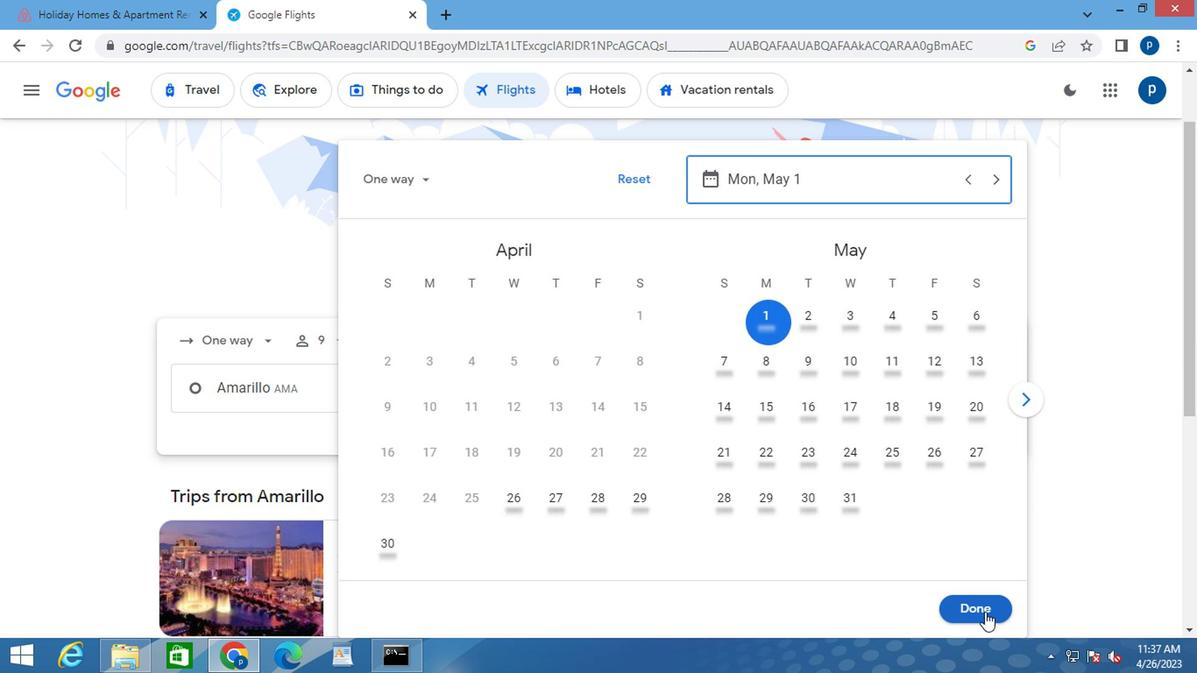 
Action: Mouse moved to (593, 459)
Screenshot: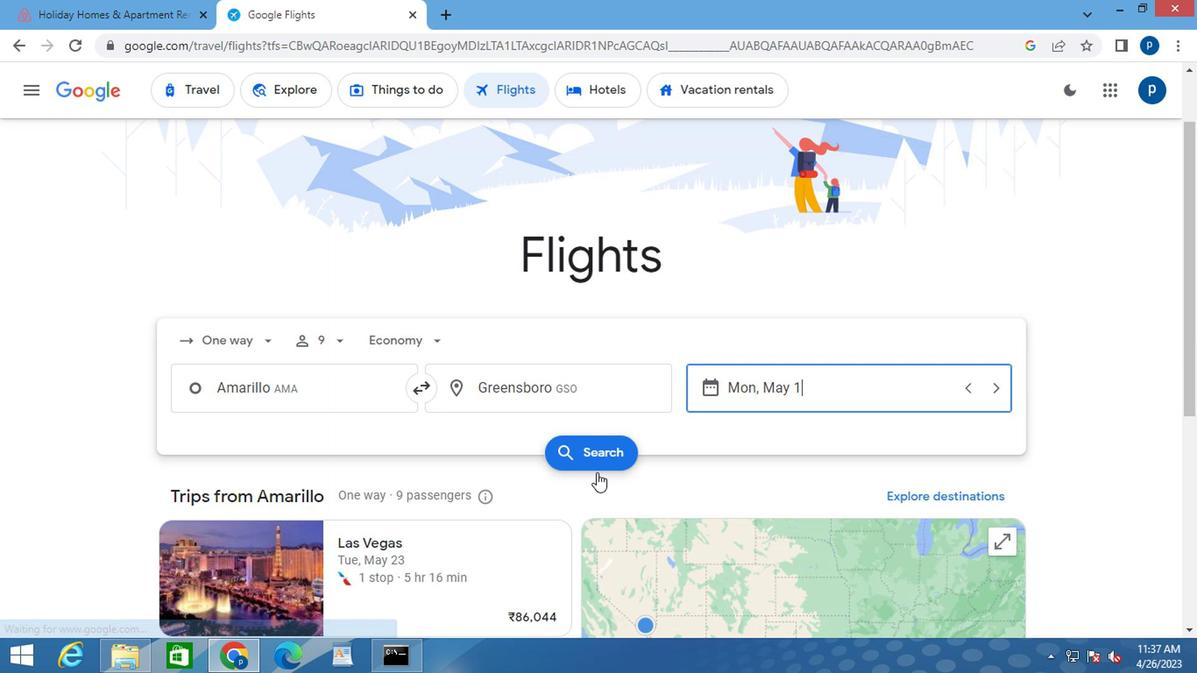 
Action: Mouse pressed left at (593, 459)
Screenshot: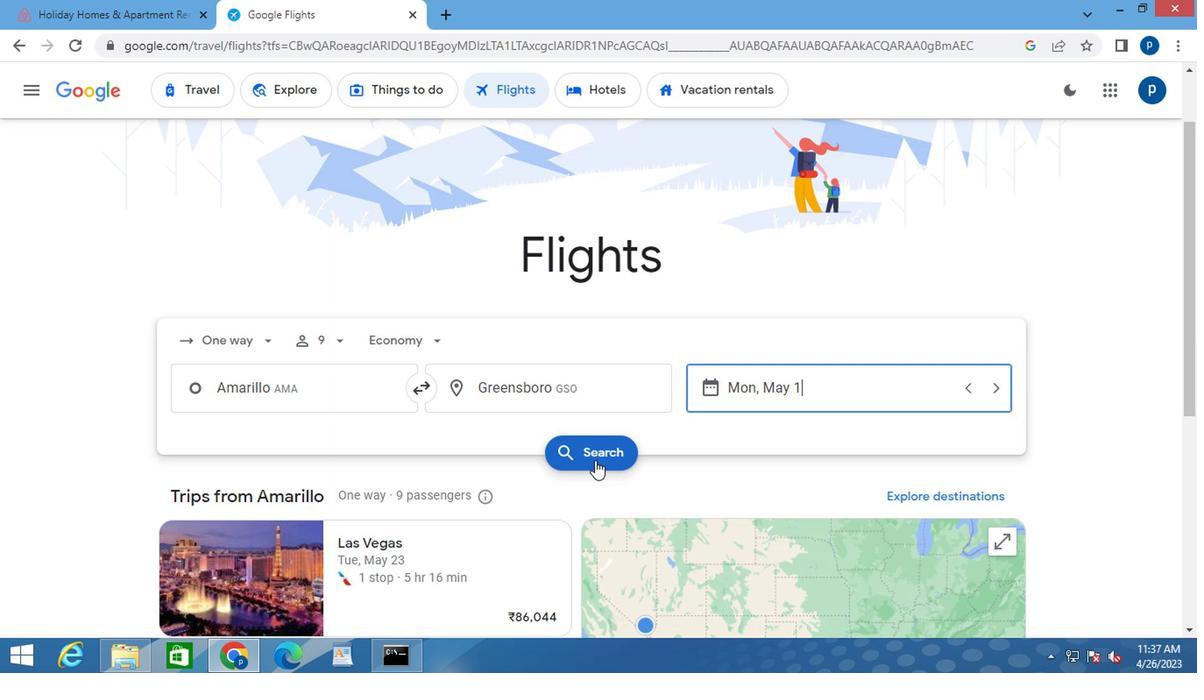 
Action: Mouse moved to (160, 250)
Screenshot: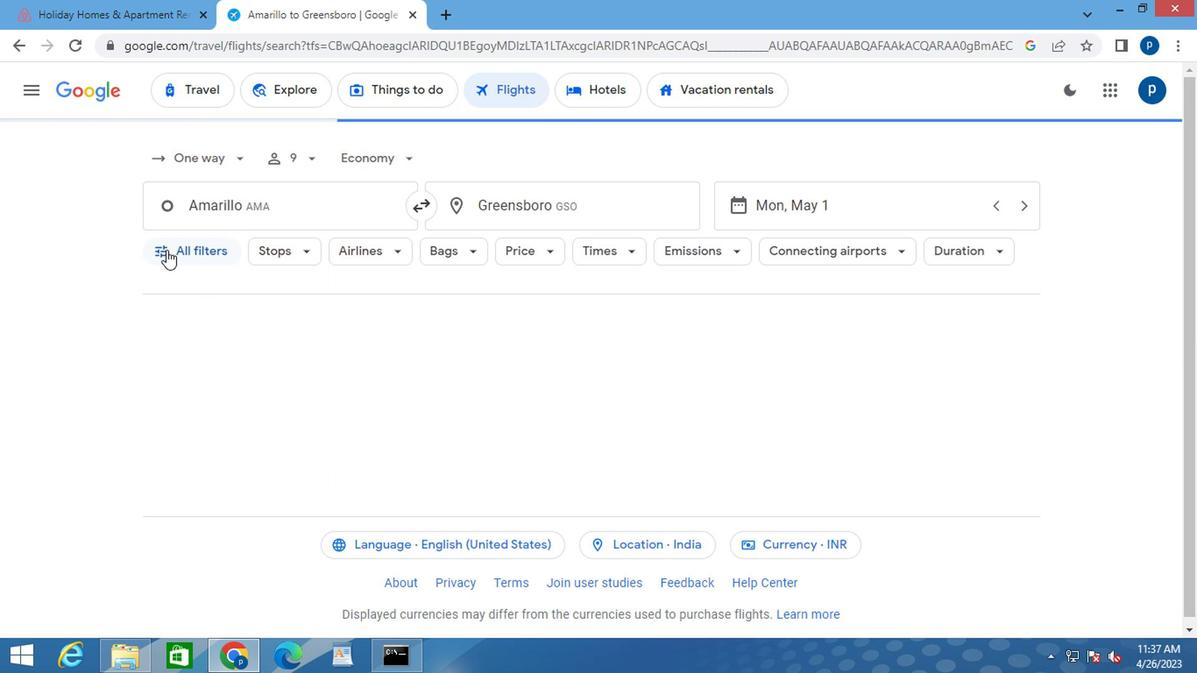 
Action: Mouse pressed left at (160, 250)
Screenshot: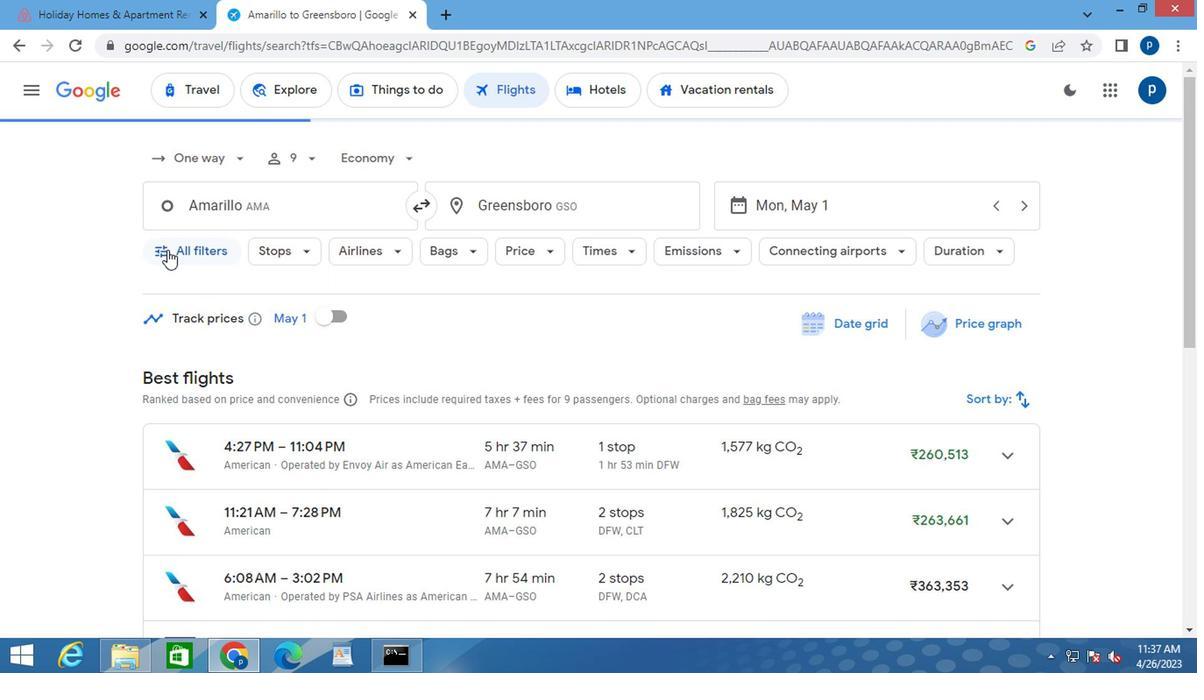 
Action: Mouse moved to (290, 479)
Screenshot: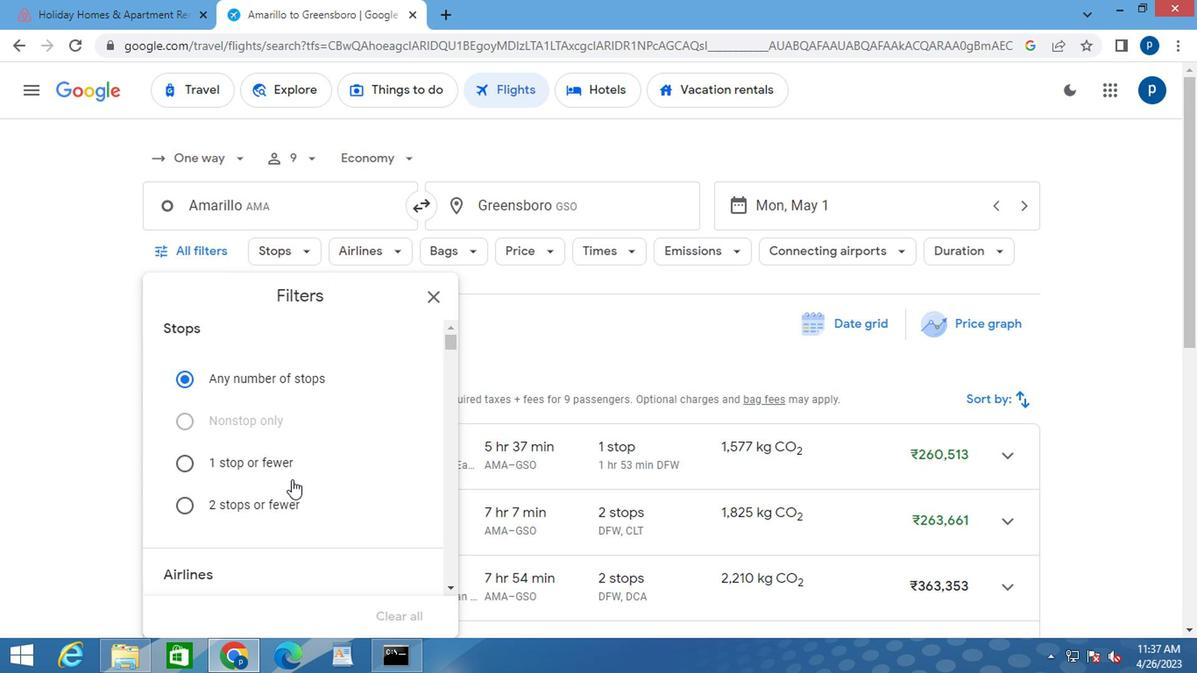 
Action: Mouse scrolled (290, 478) with delta (0, -1)
Screenshot: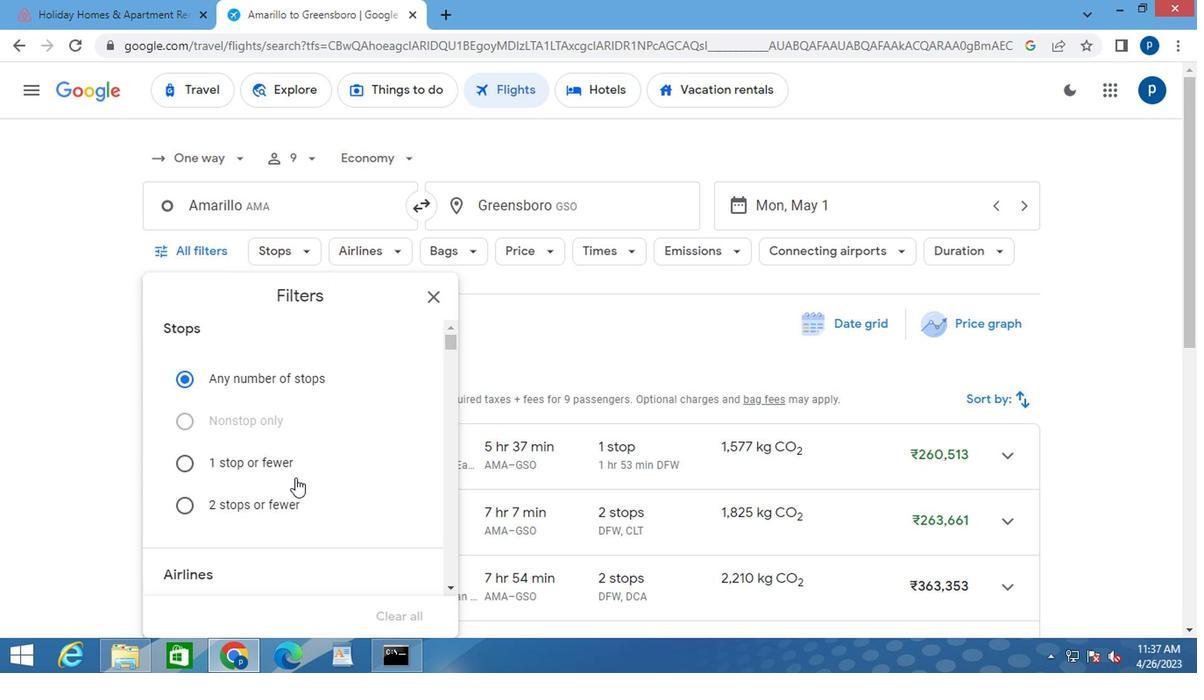 
Action: Mouse scrolled (290, 478) with delta (0, -1)
Screenshot: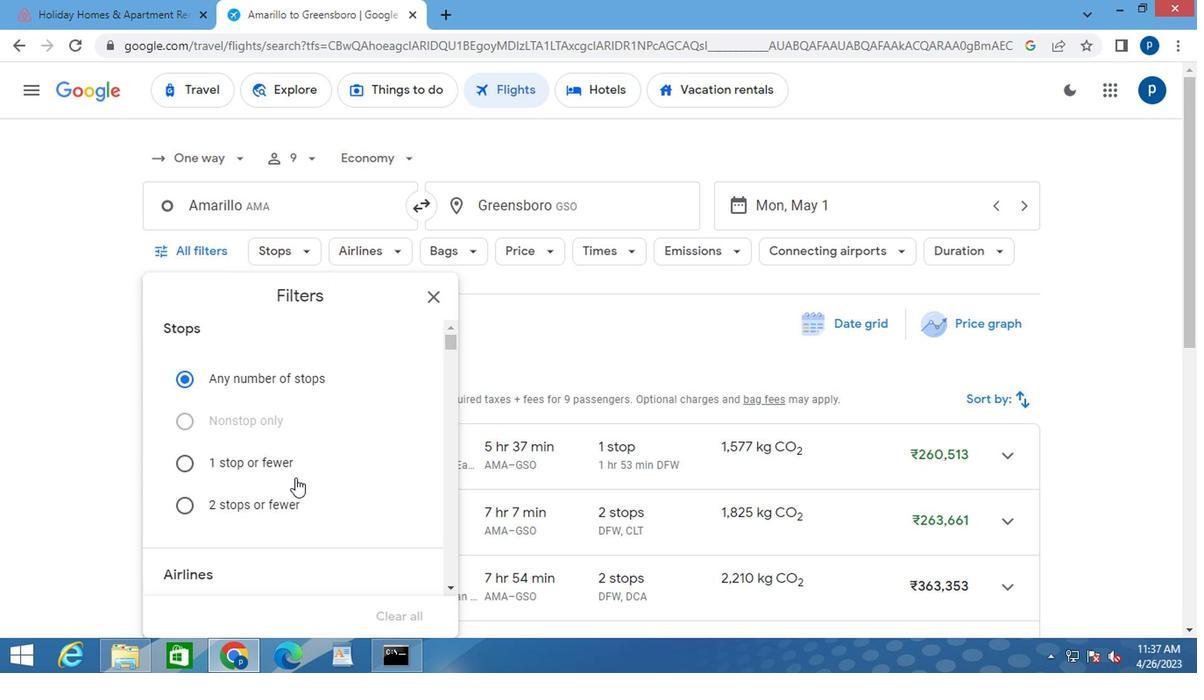 
Action: Mouse moved to (290, 474)
Screenshot: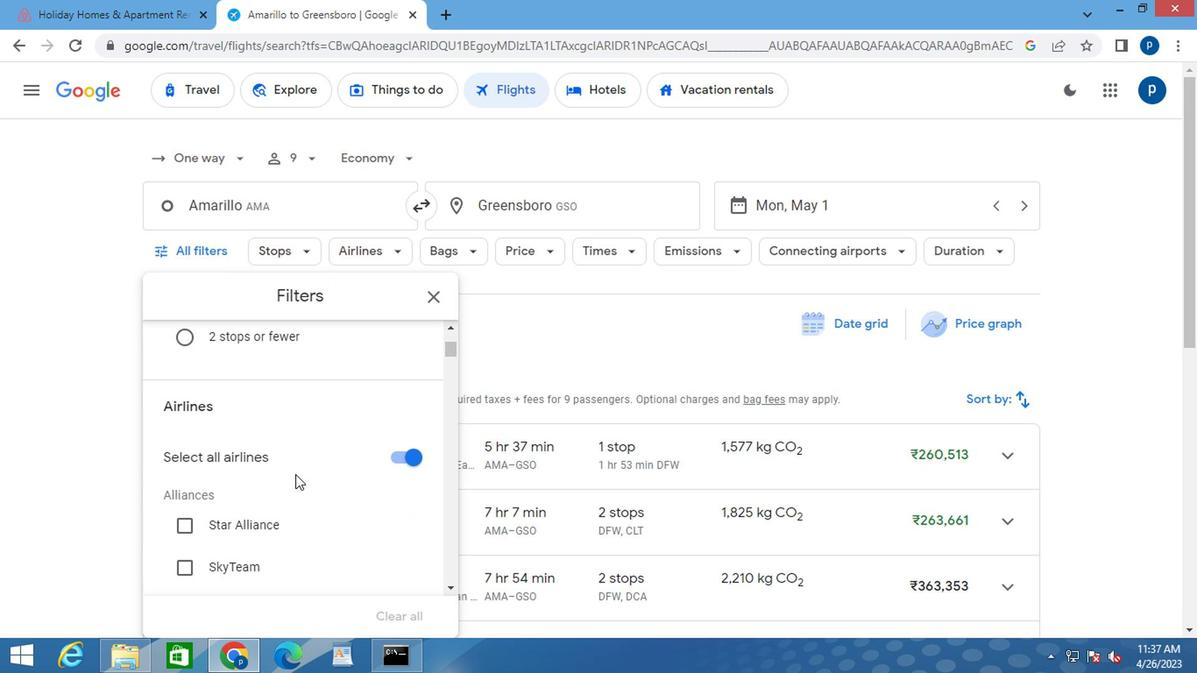 
Action: Mouse scrolled (290, 474) with delta (0, 0)
Screenshot: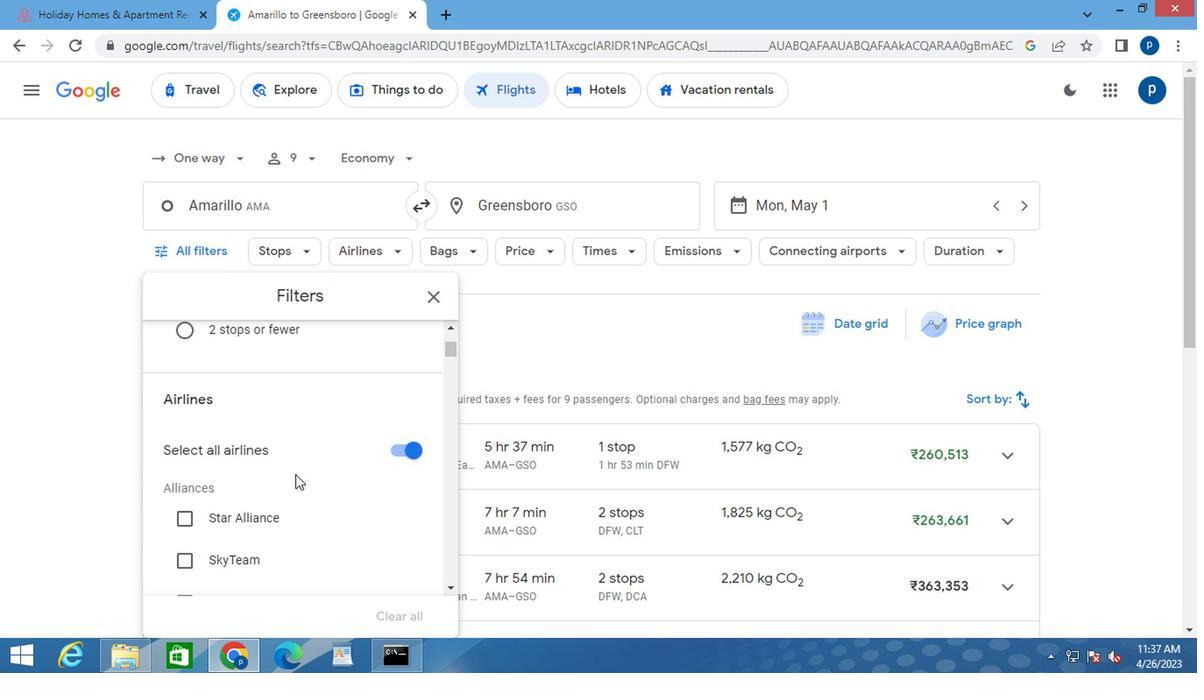 
Action: Mouse scrolled (290, 474) with delta (0, 0)
Screenshot: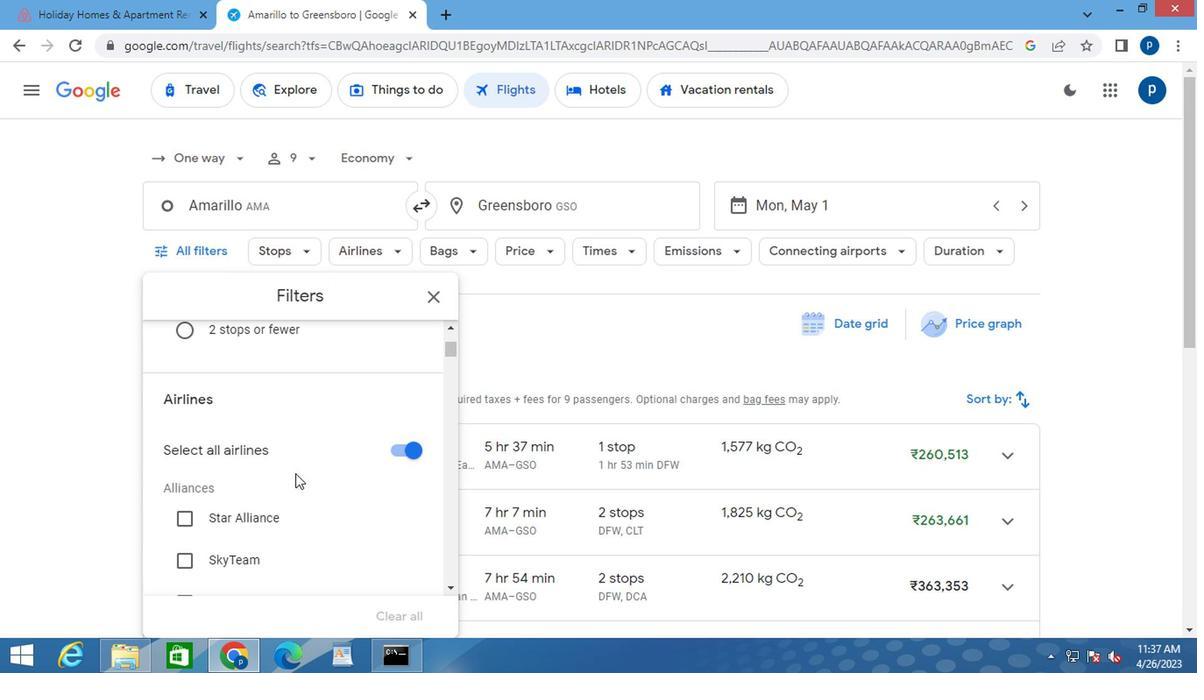 
Action: Mouse moved to (279, 458)
Screenshot: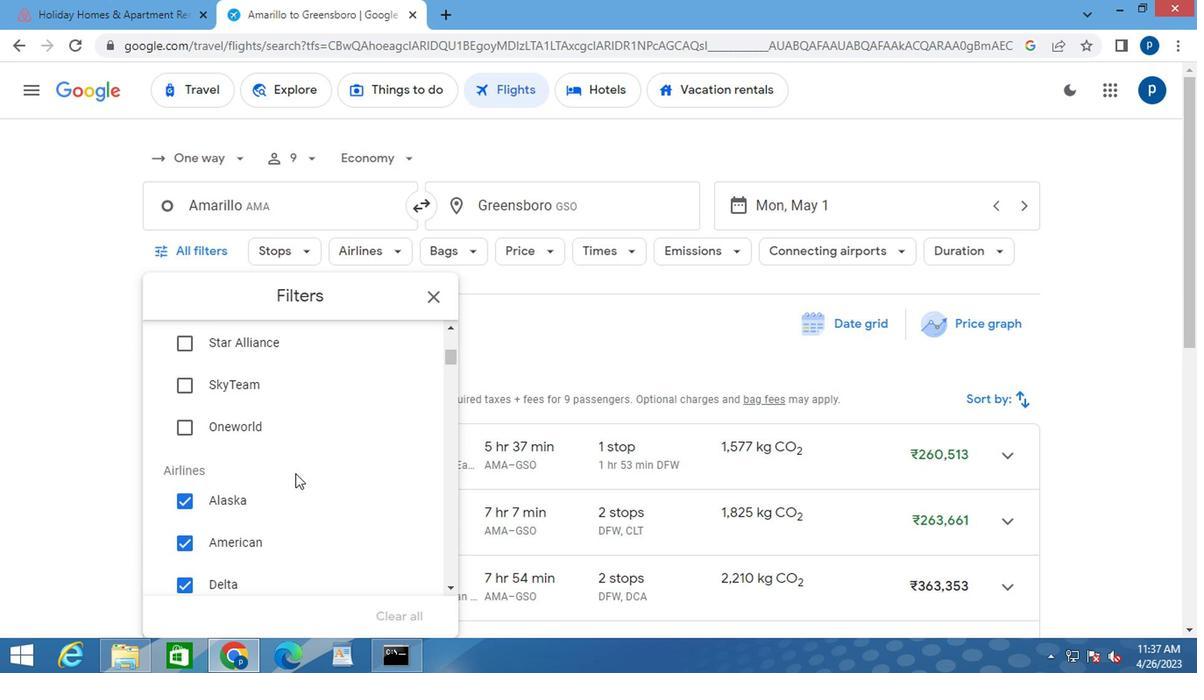
Action: Mouse scrolled (279, 457) with delta (0, -1)
Screenshot: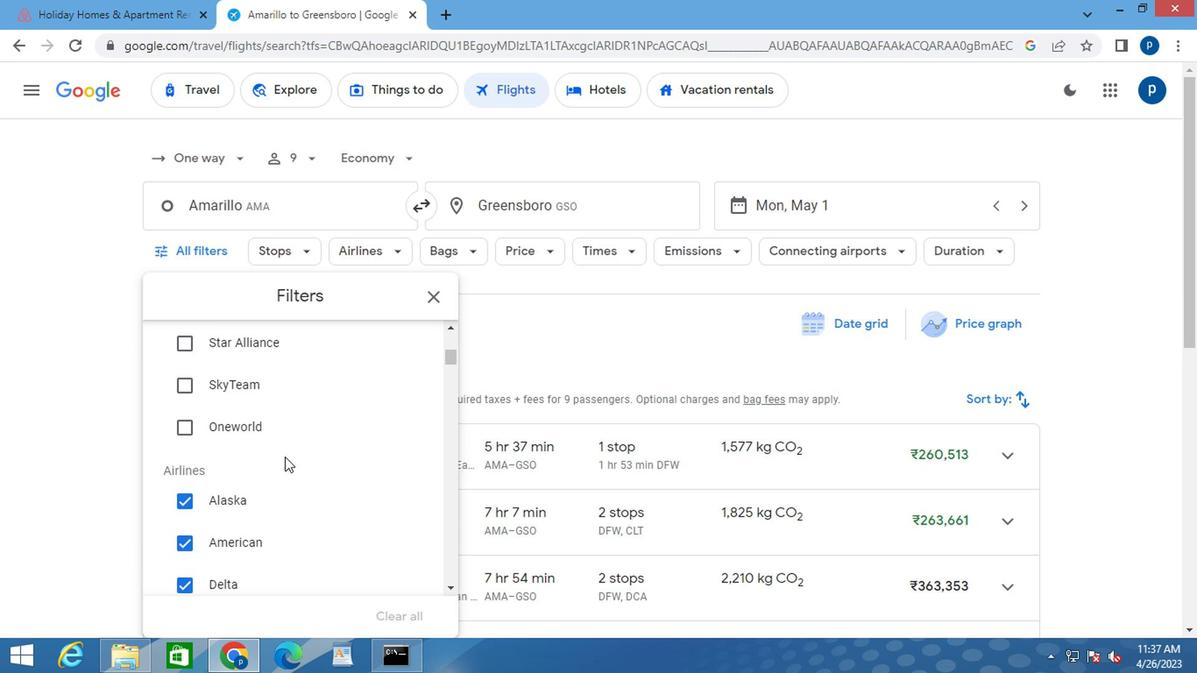 
Action: Mouse scrolled (279, 457) with delta (0, -1)
Screenshot: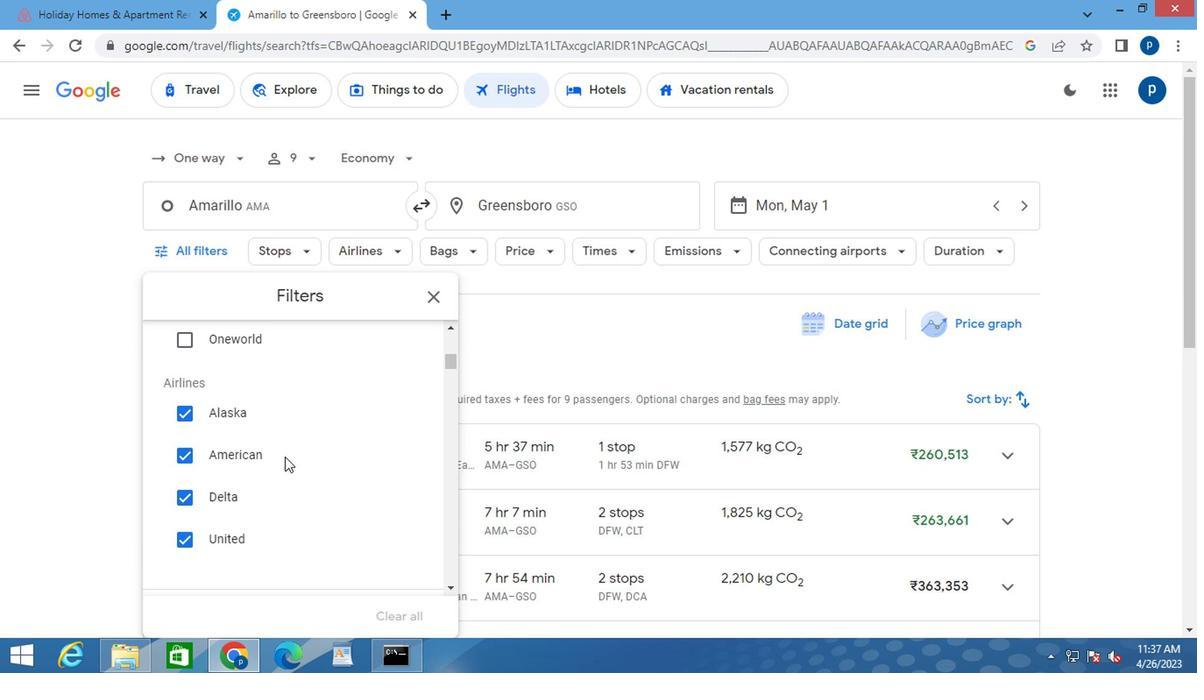 
Action: Mouse moved to (320, 474)
Screenshot: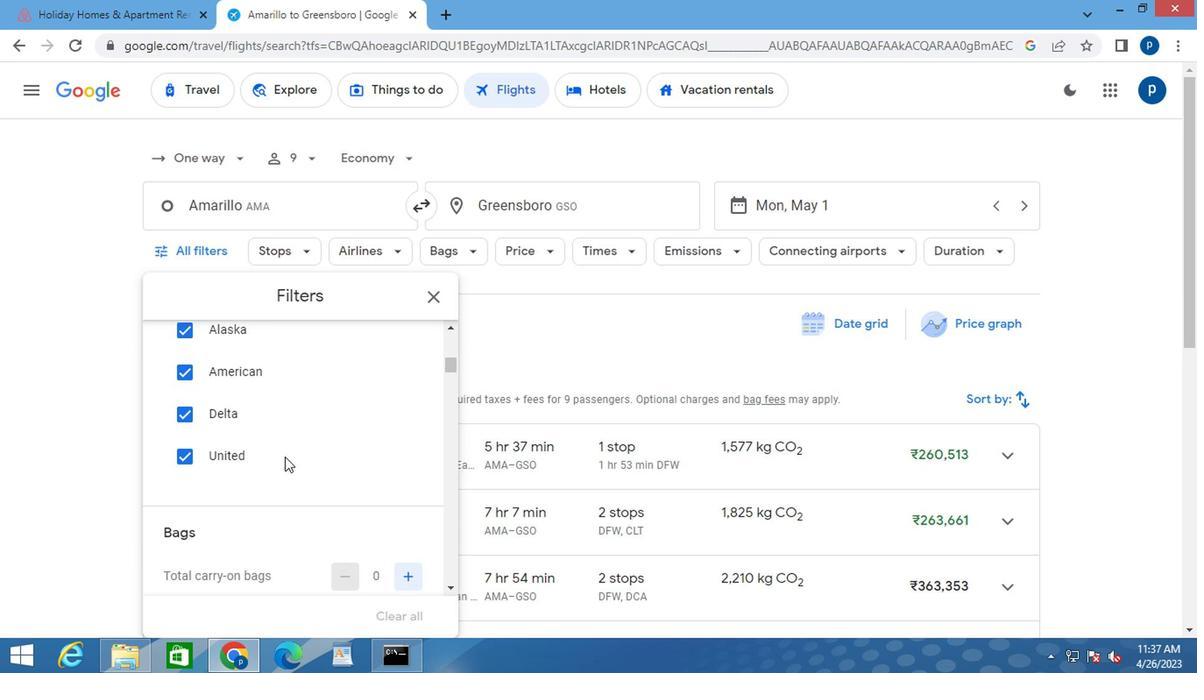 
Action: Mouse scrolled (320, 473) with delta (0, 0)
Screenshot: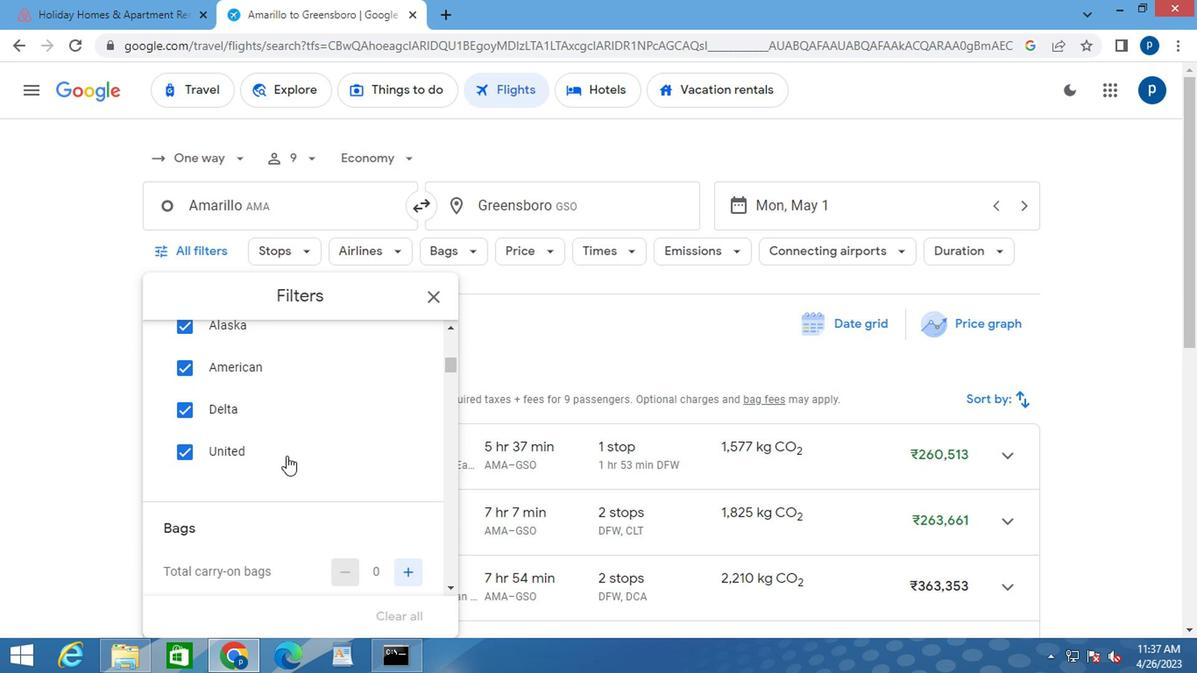 
Action: Mouse moved to (416, 522)
Screenshot: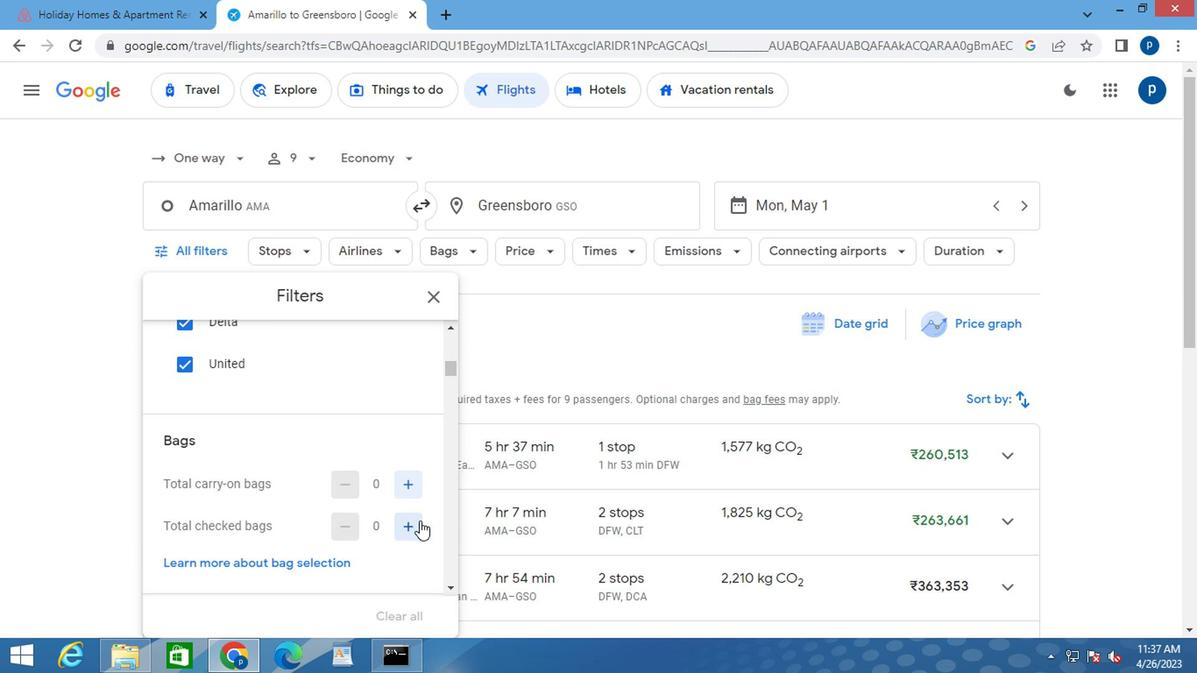 
Action: Mouse pressed left at (416, 522)
Screenshot: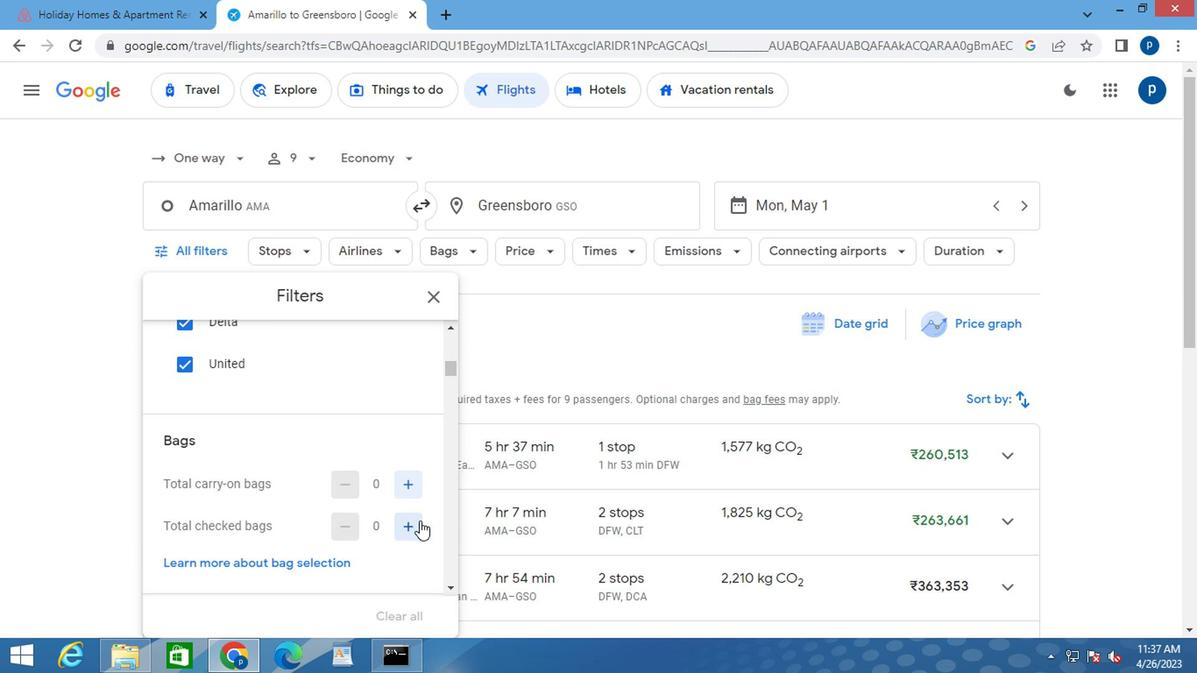 
Action: Mouse moved to (416, 522)
Screenshot: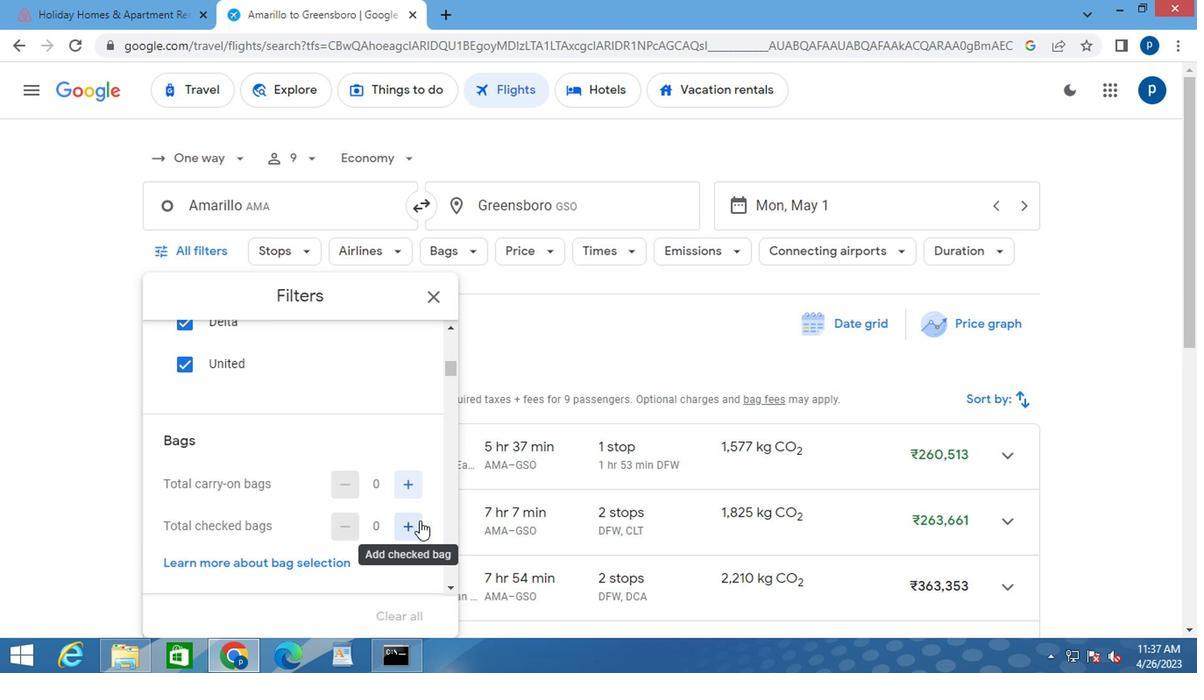 
Action: Mouse pressed left at (416, 522)
Screenshot: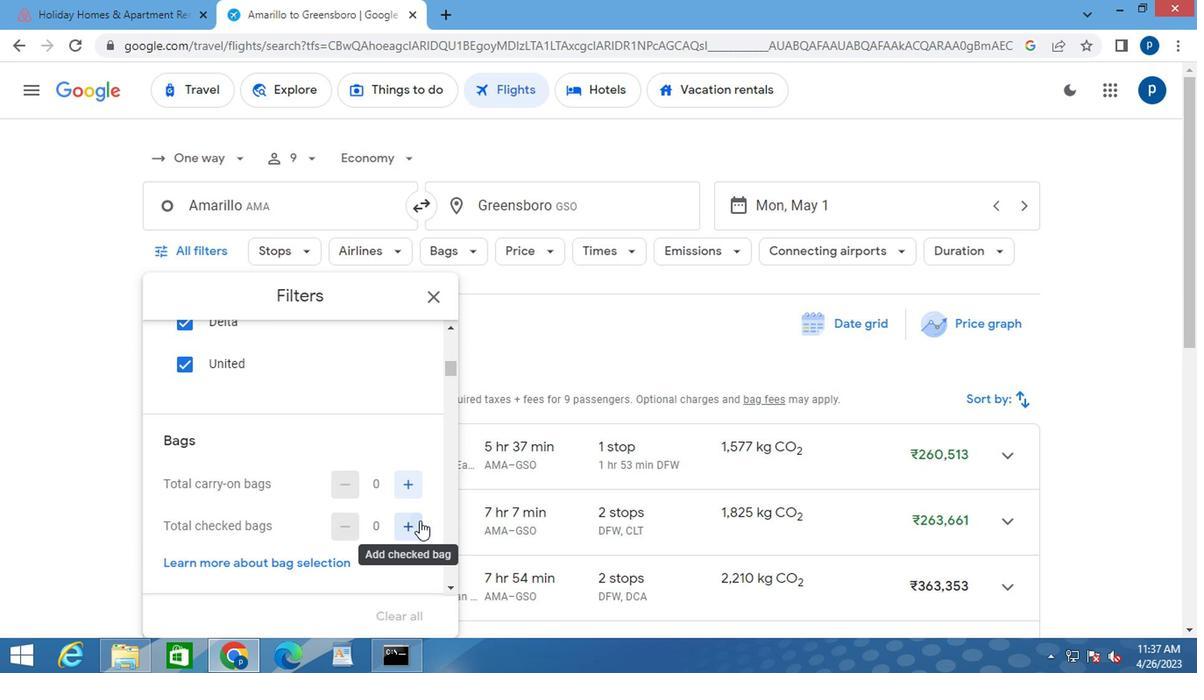 
Action: Mouse moved to (369, 508)
Screenshot: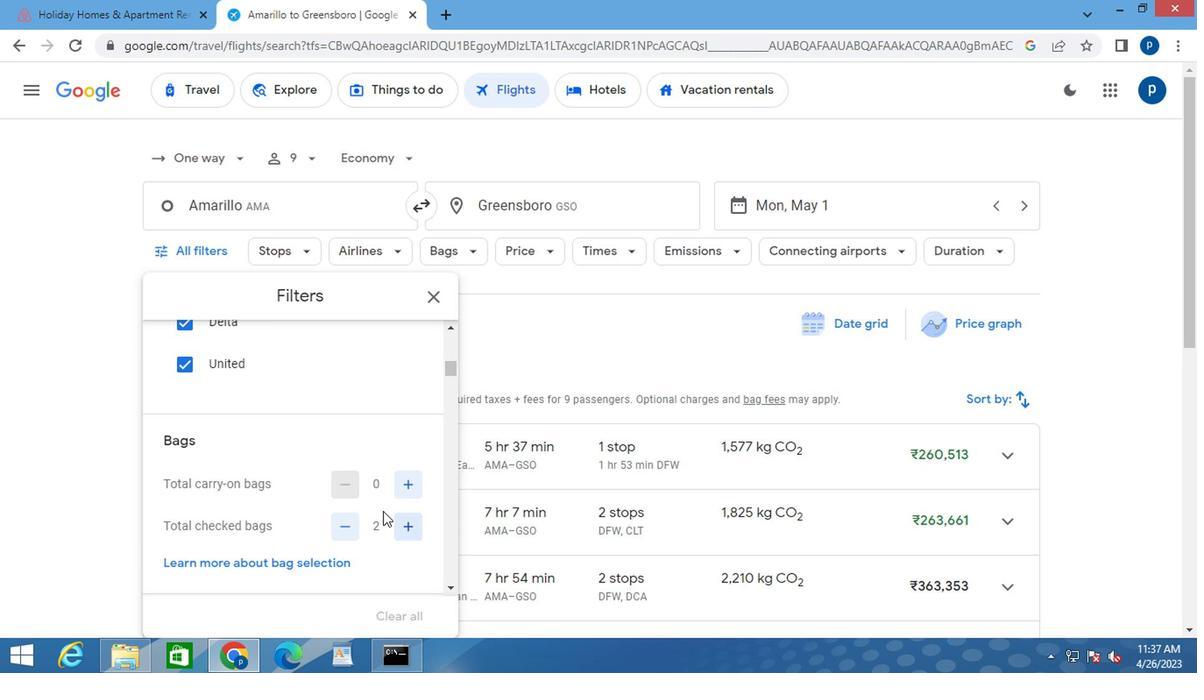
Action: Mouse scrolled (369, 507) with delta (0, 0)
Screenshot: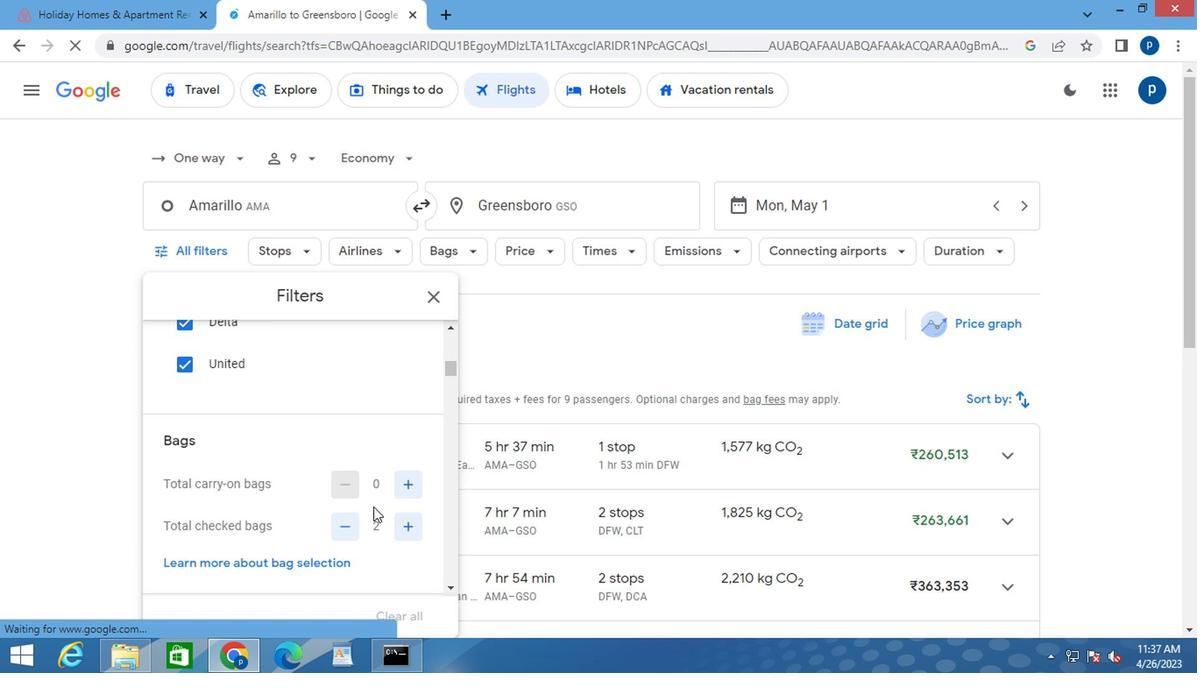 
Action: Mouse moved to (360, 499)
Screenshot: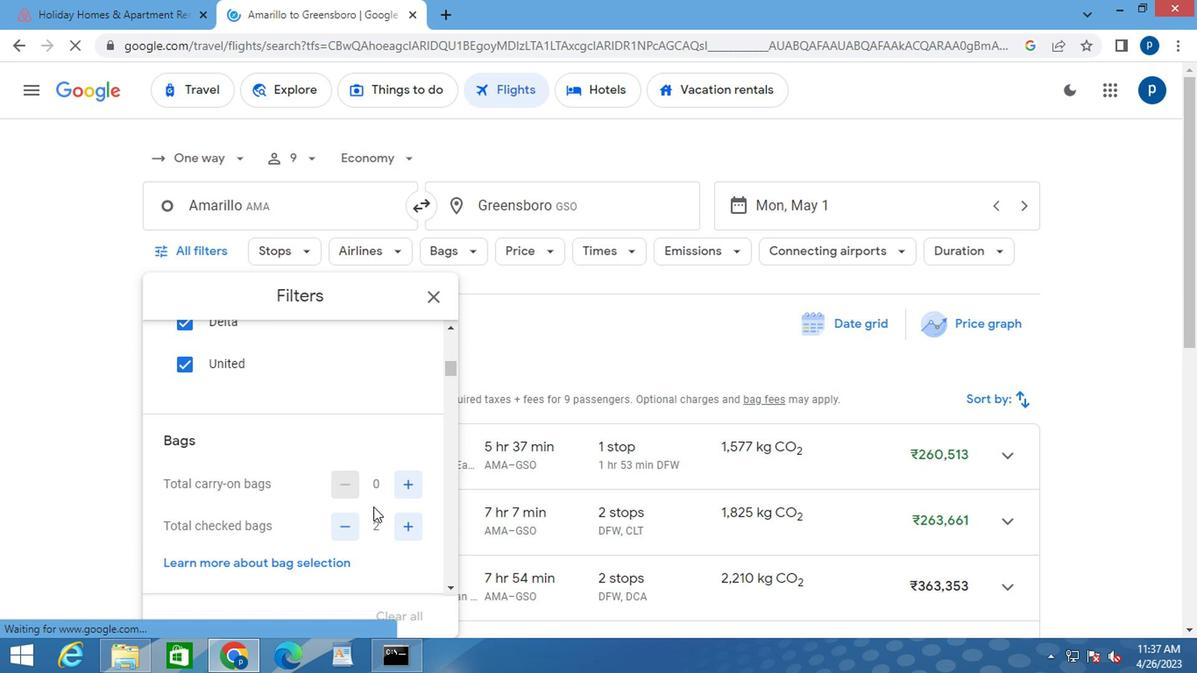 
Action: Mouse scrolled (360, 498) with delta (0, -1)
Screenshot: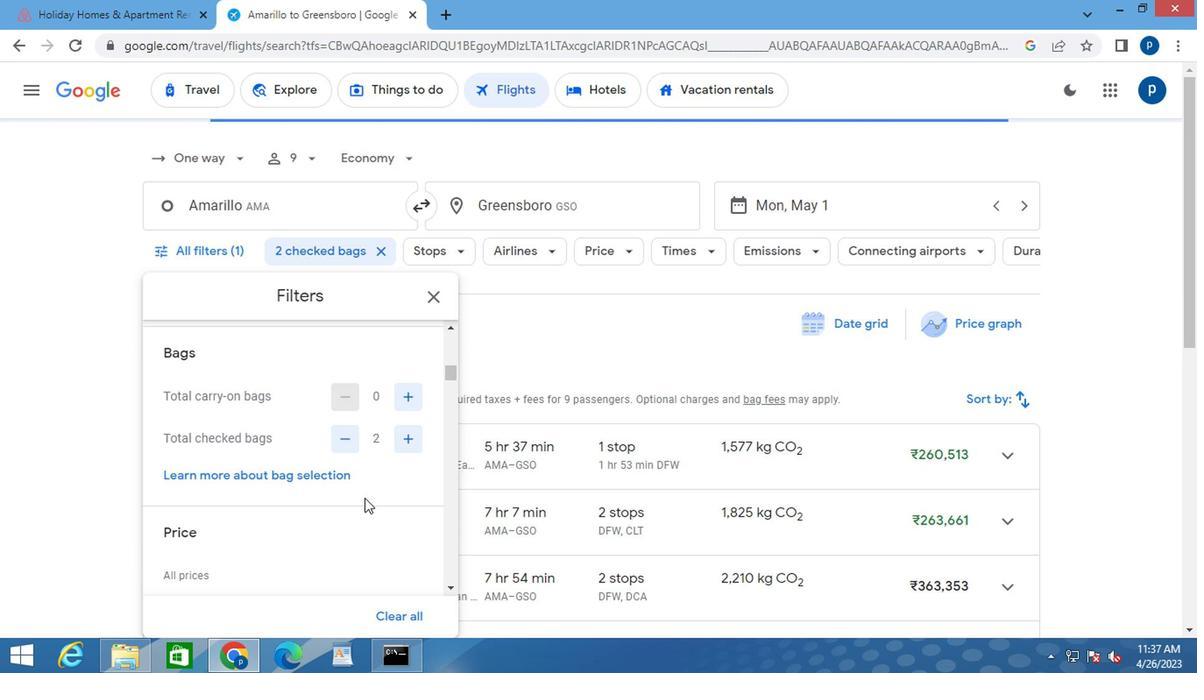 
Action: Mouse moved to (411, 519)
Screenshot: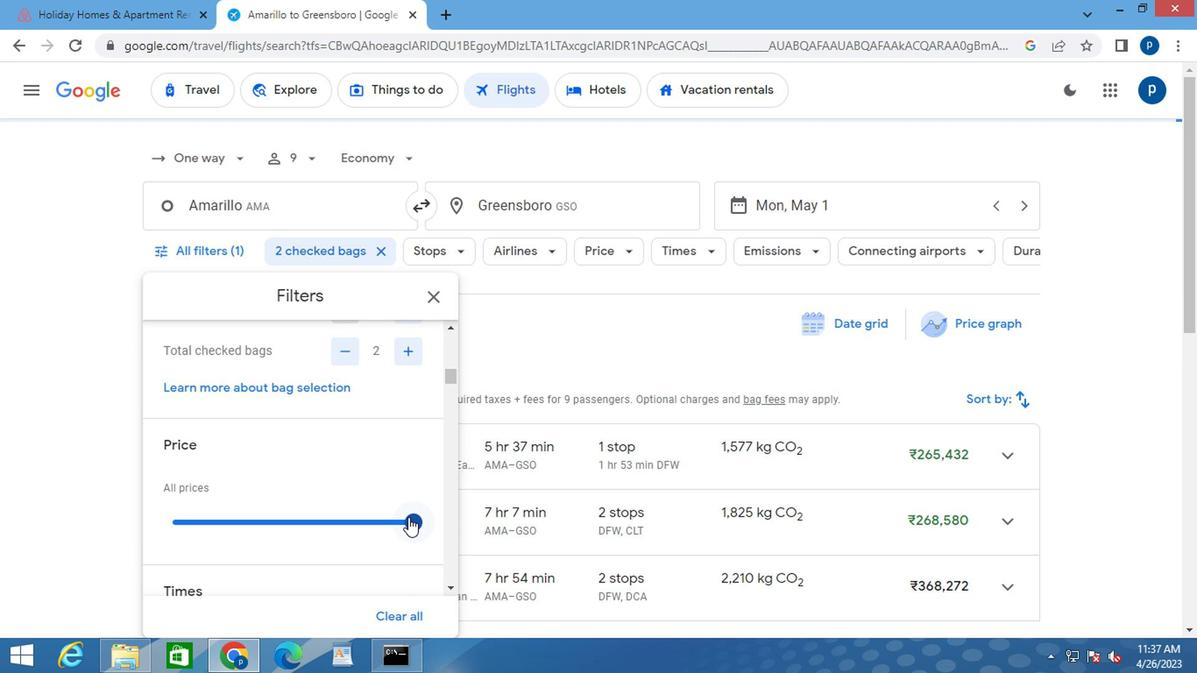 
Action: Mouse pressed left at (411, 519)
Screenshot: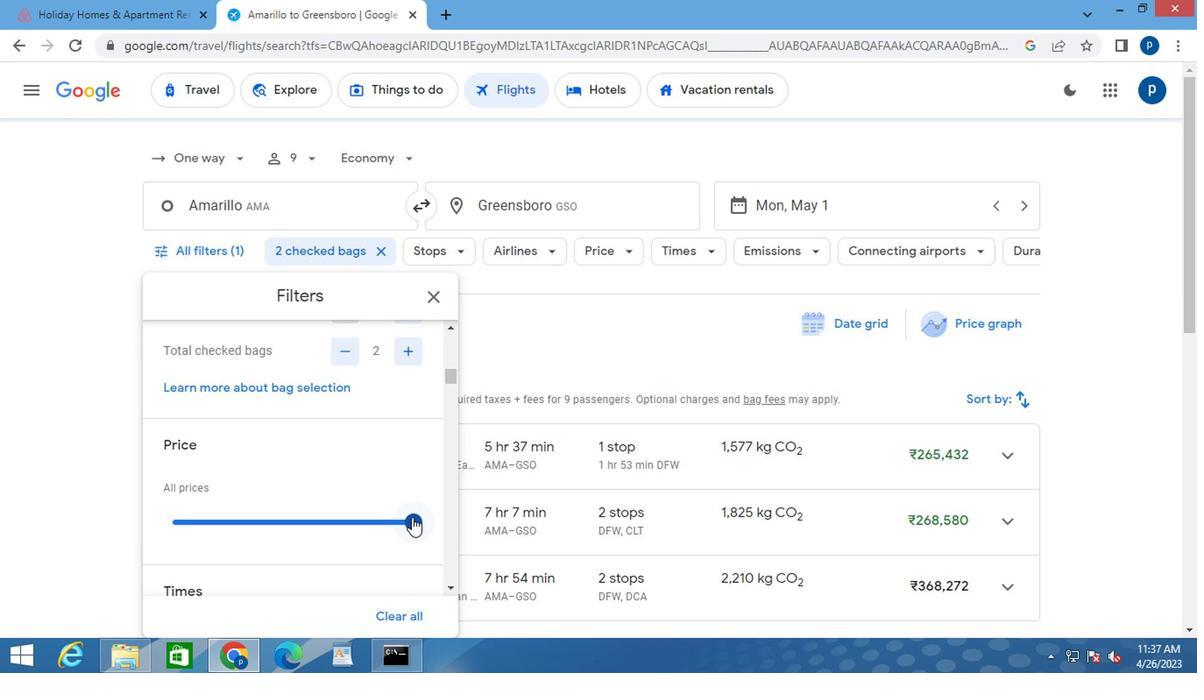 
Action: Mouse moved to (408, 522)
Screenshot: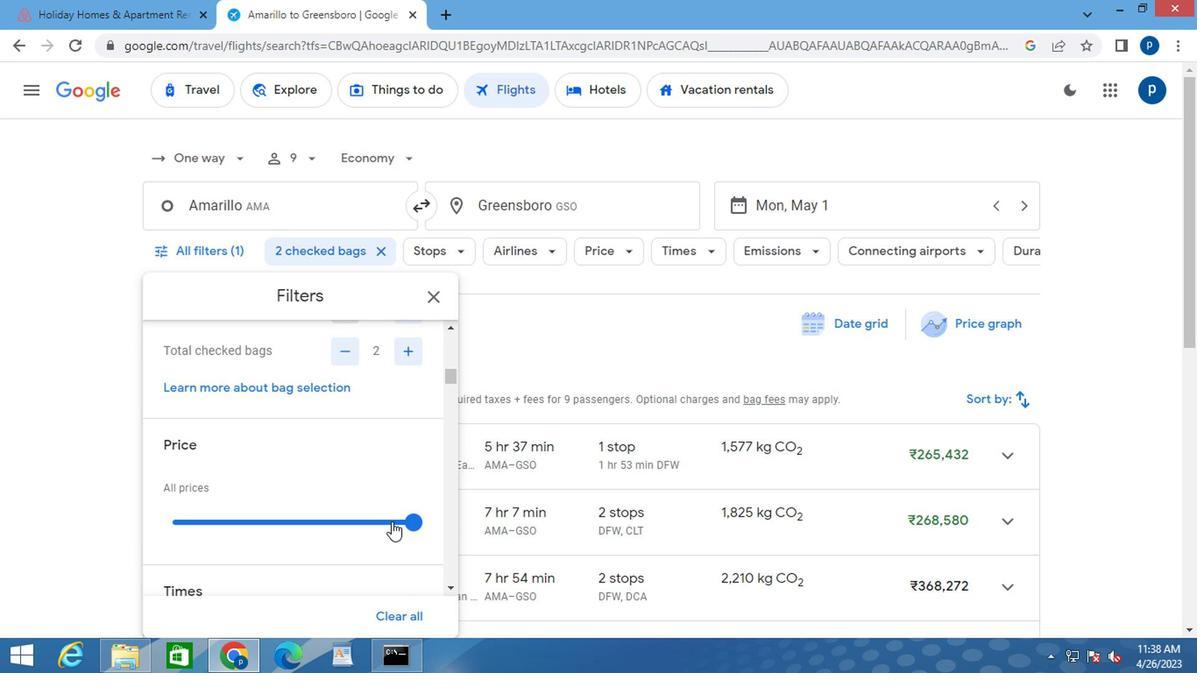 
Action: Mouse pressed left at (408, 522)
Screenshot: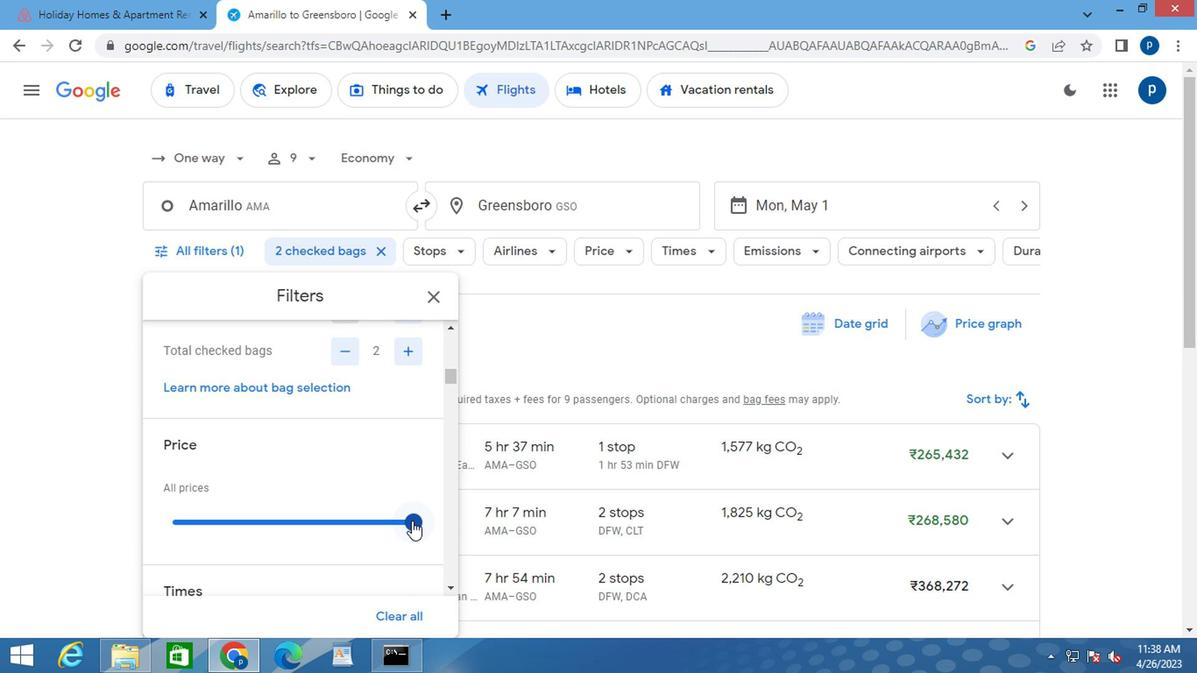
Action: Mouse moved to (333, 522)
Screenshot: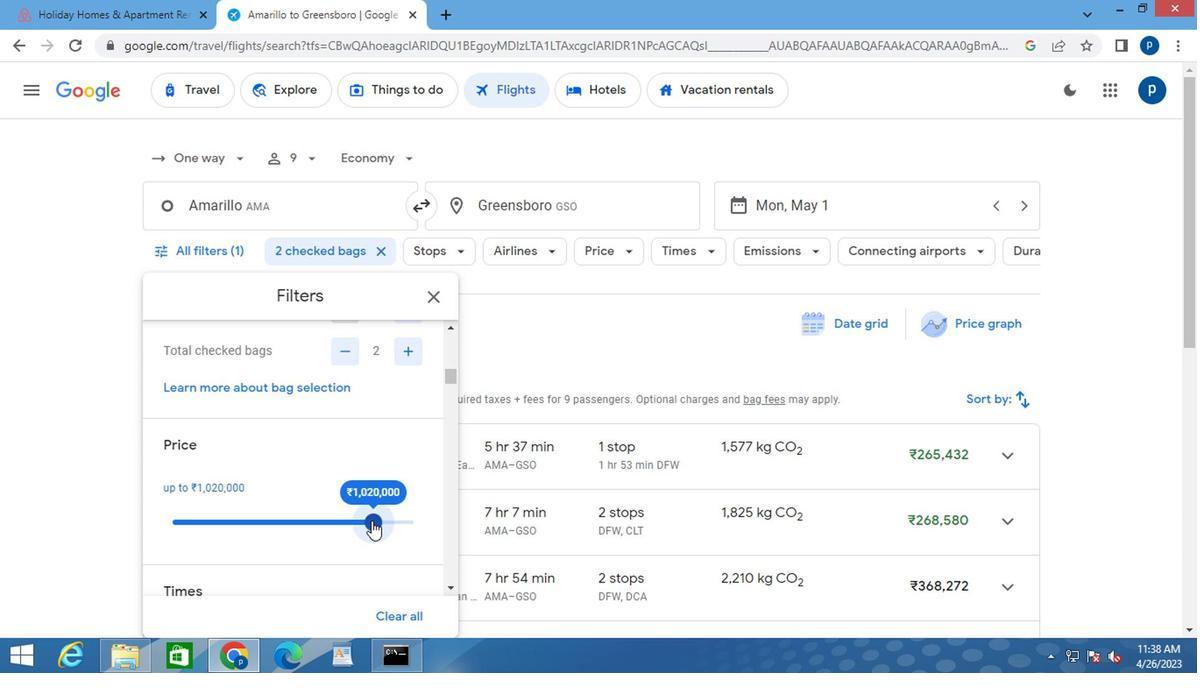 
Action: Mouse scrolled (333, 521) with delta (0, 0)
Screenshot: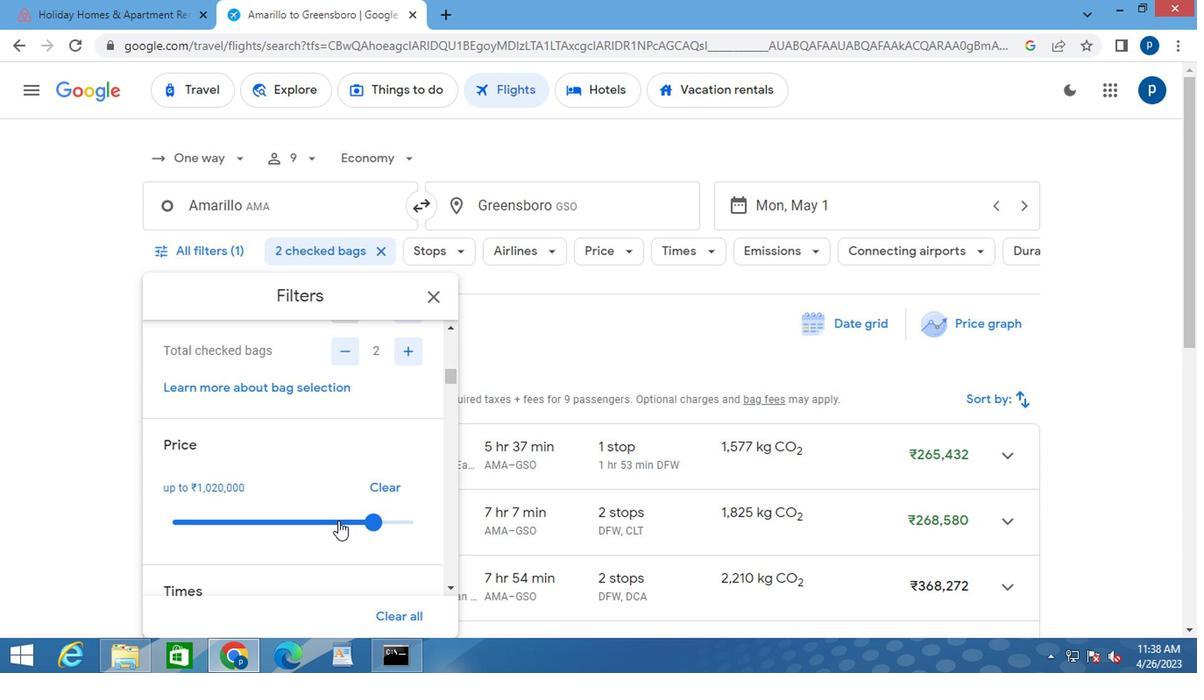 
Action: Mouse scrolled (333, 521) with delta (0, 0)
Screenshot: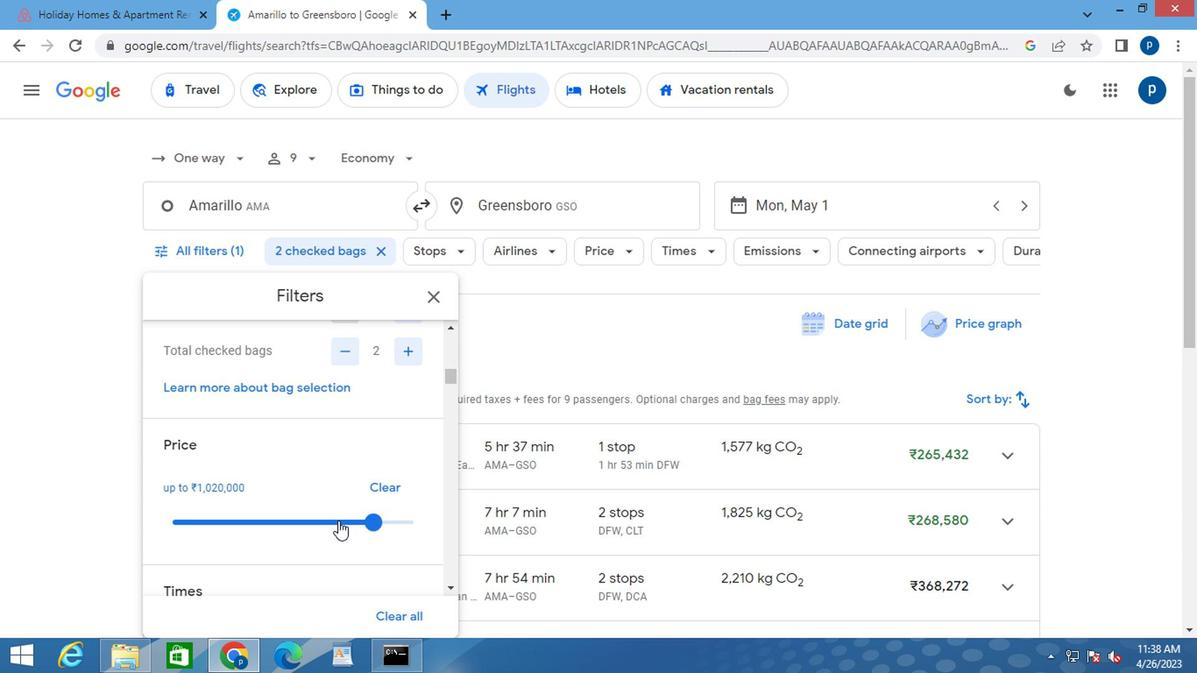 
Action: Mouse moved to (165, 540)
Screenshot: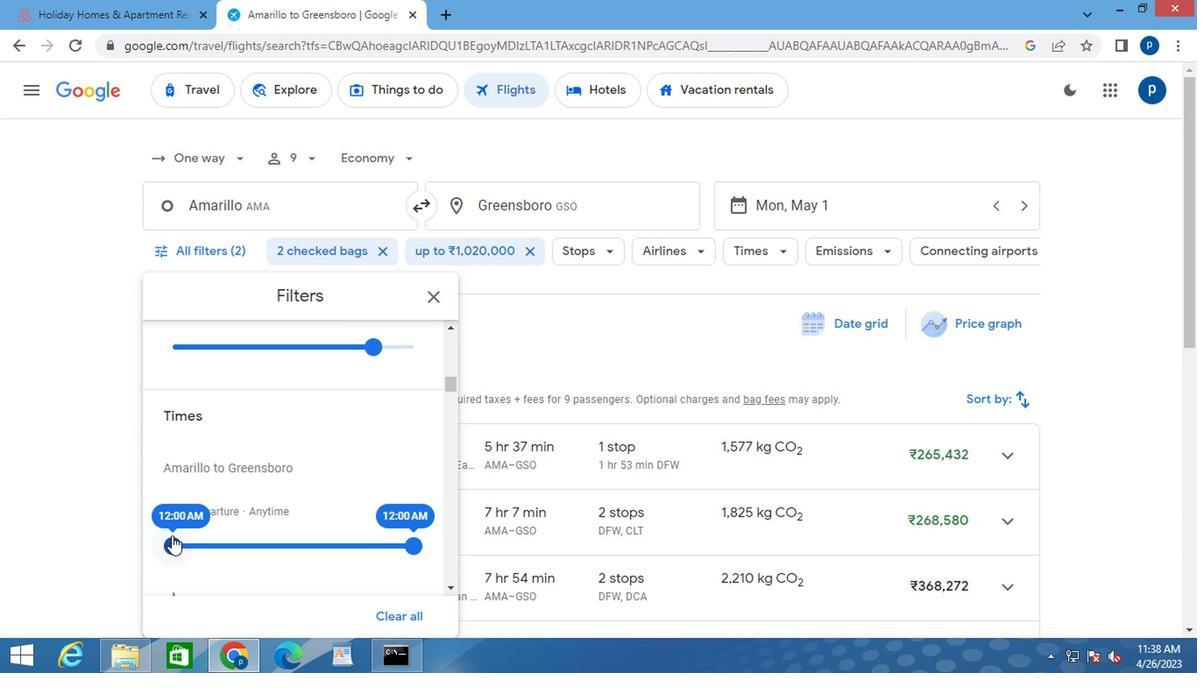 
Action: Mouse pressed left at (165, 540)
Screenshot: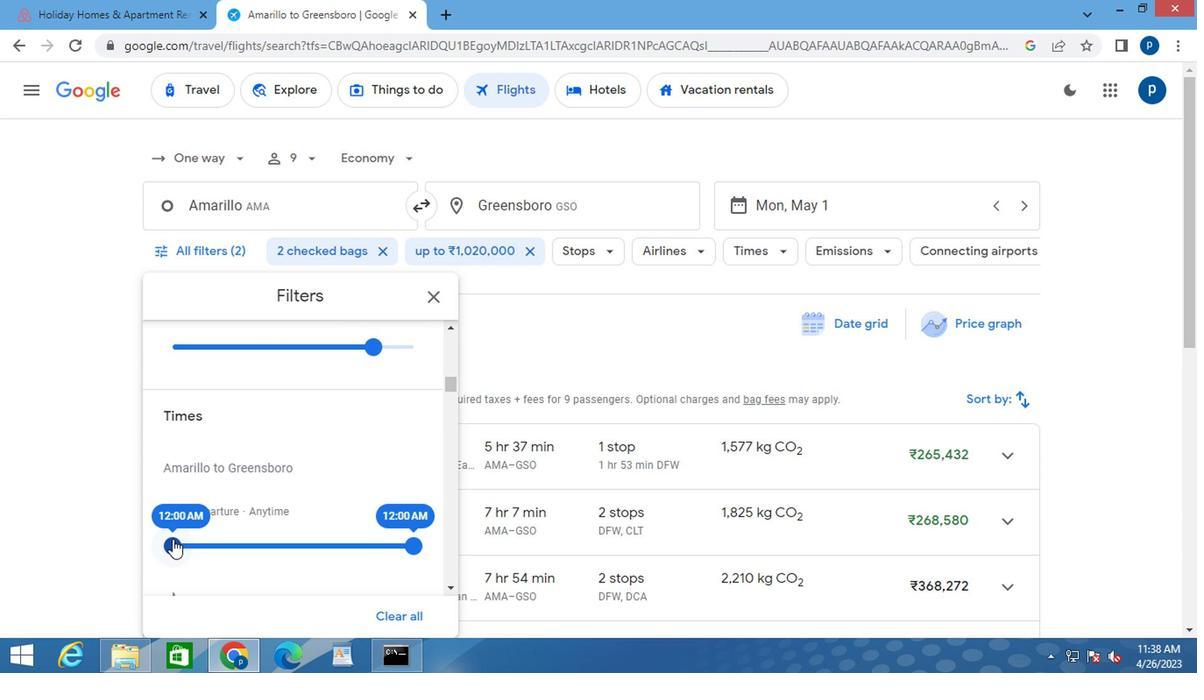 
Action: Mouse moved to (408, 547)
Screenshot: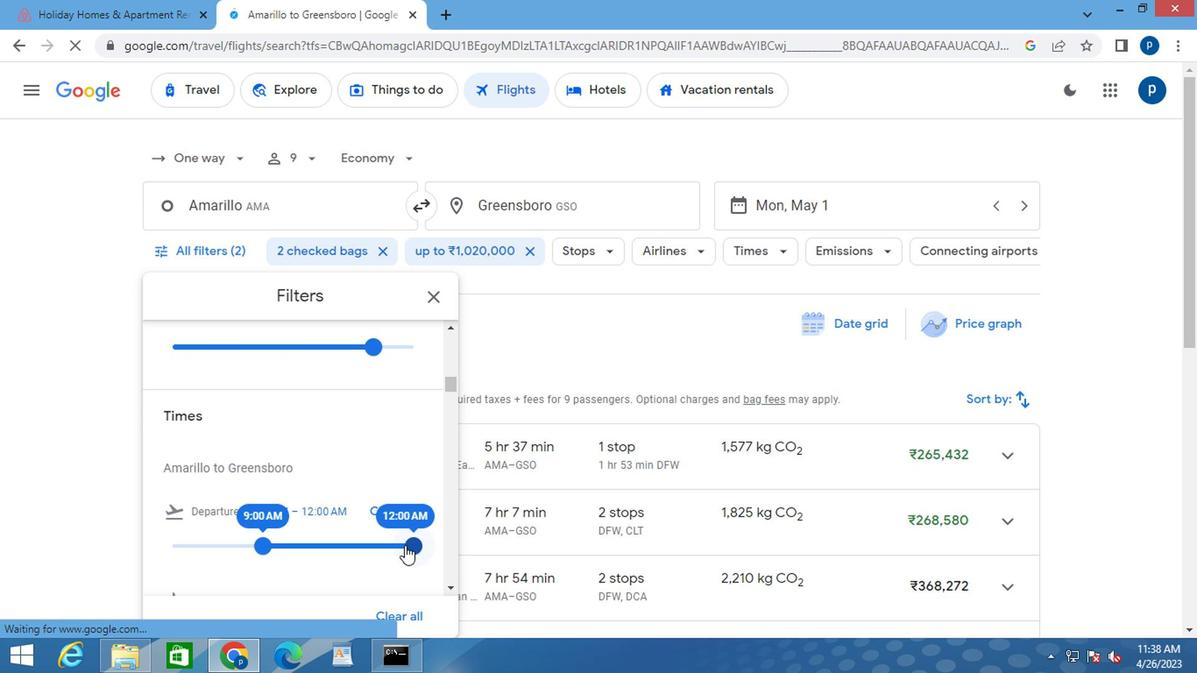 
Action: Mouse pressed left at (408, 547)
Screenshot: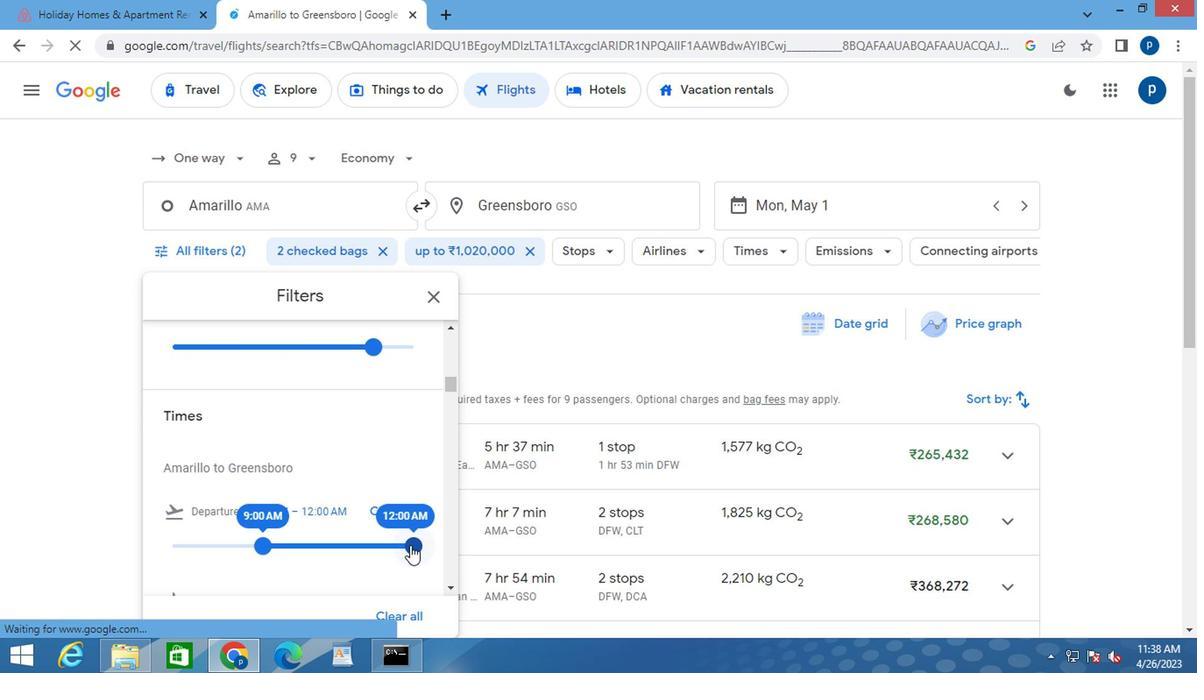 
Action: Mouse moved to (430, 301)
Screenshot: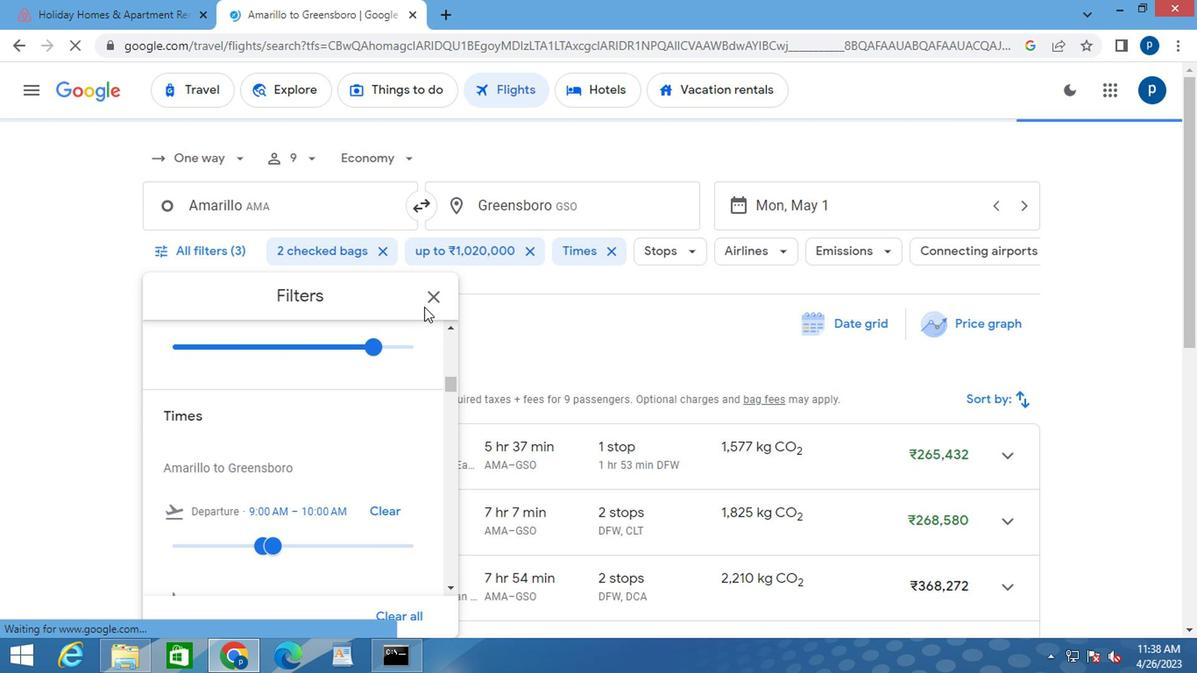 
Action: Mouse pressed left at (430, 301)
Screenshot: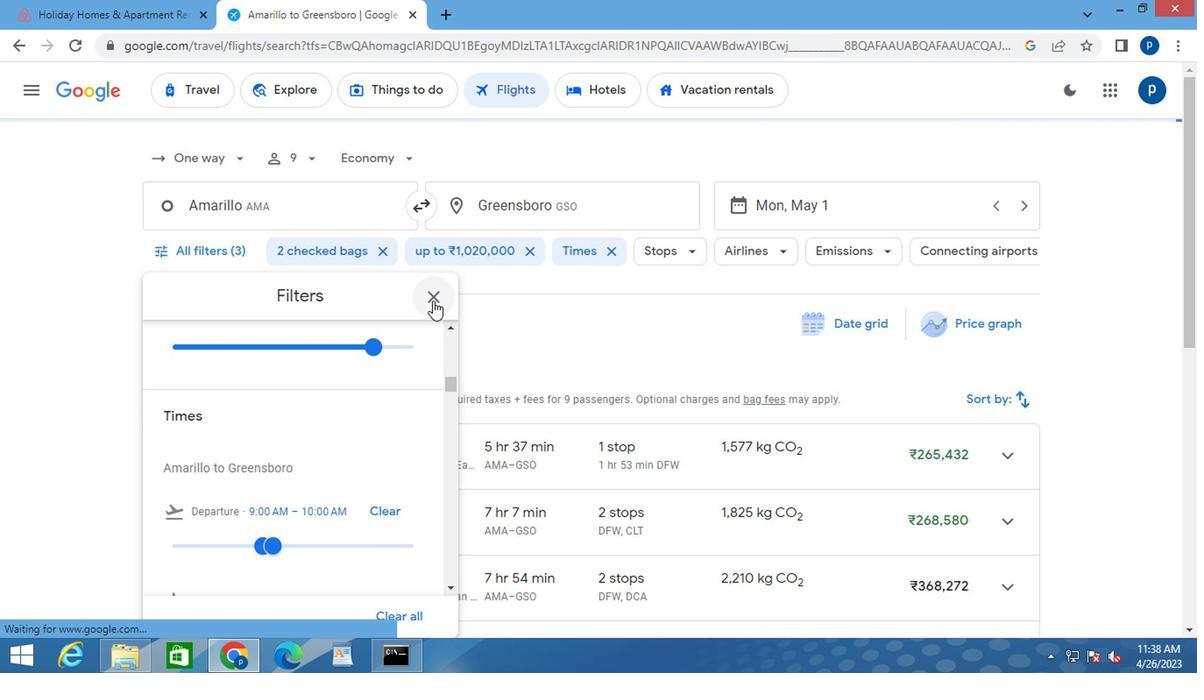 
